 Task: In the Company checkpoint.com, Create email and send with subject: 'Elevate Your Success: Introducing a Transformative Opportunity', and with mail content 'Good Day!_x000D_
We're excited to introduce you to an innovative solution that will revolutionize your industry. Get ready to redefine success and reach new heights!_x000D_
Best Regard', attach the document: Agenda.pdf and insert image: visitingcard.jpg. Below Best Regards, write Pinterest and insert the URL: 'in.pinterest.com'. Mark checkbox to create task to follow up : In 2 business days .  Enter or choose an email address of recipient's from company's contact and send.. Logged in from softage.10@softage.net
Action: Mouse moved to (76, 62)
Screenshot: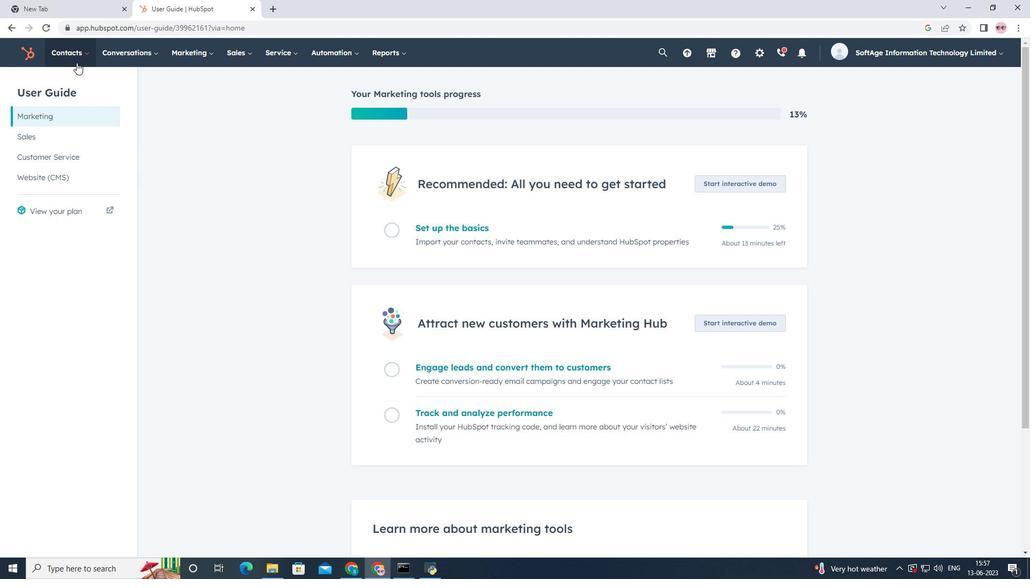 
Action: Mouse pressed left at (76, 62)
Screenshot: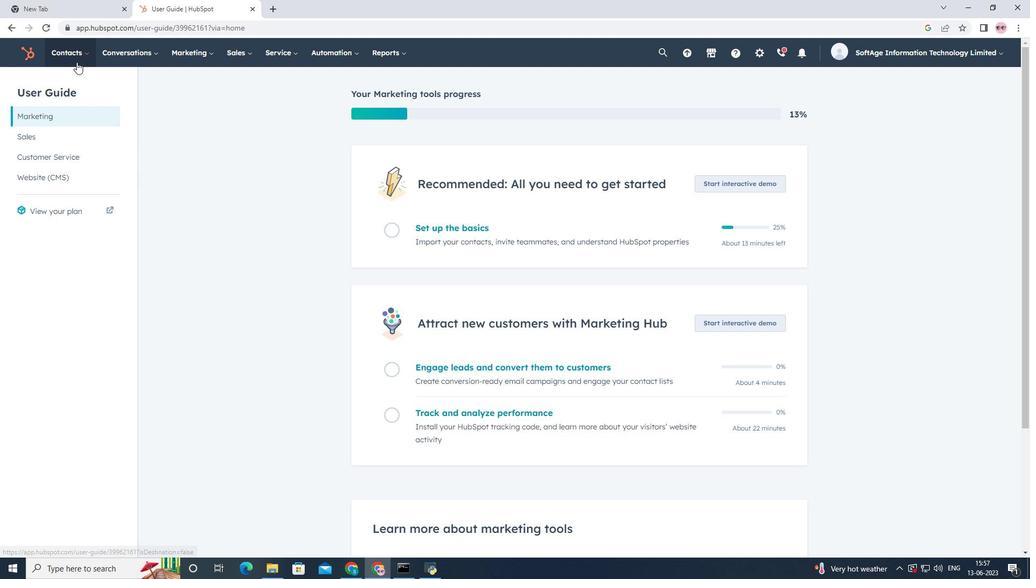 
Action: Mouse moved to (86, 104)
Screenshot: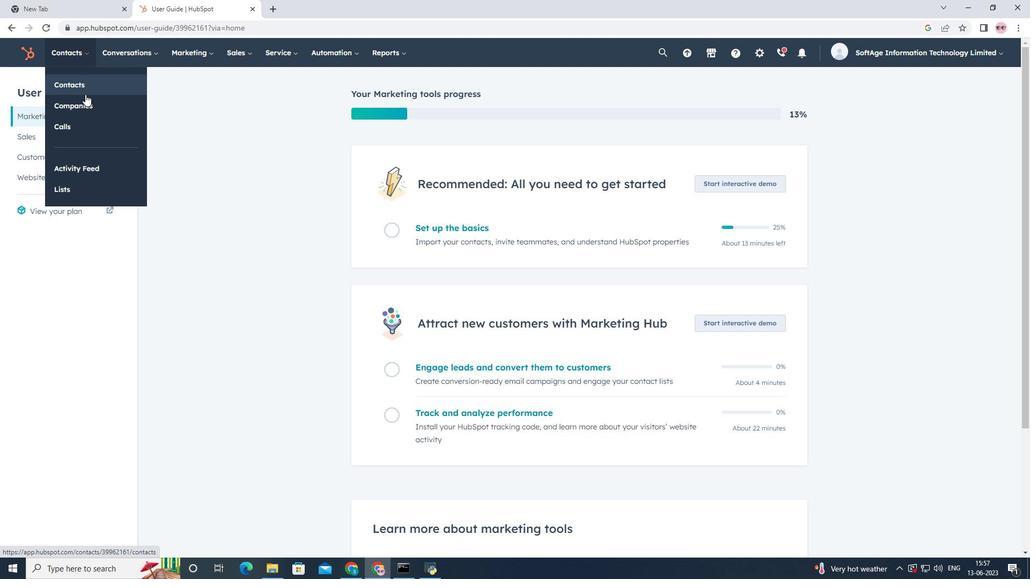 
Action: Mouse pressed left at (86, 104)
Screenshot: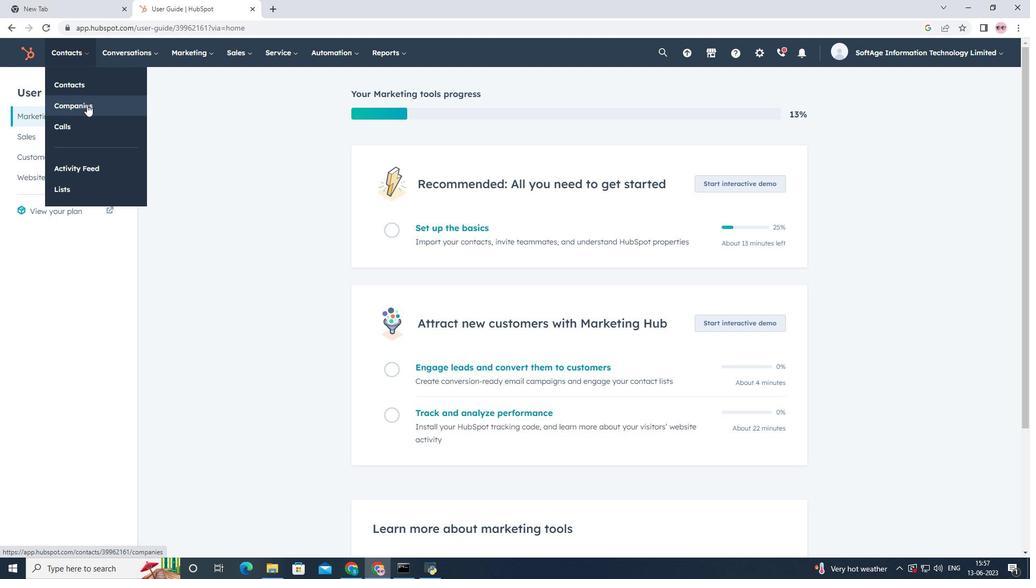 
Action: Mouse moved to (129, 175)
Screenshot: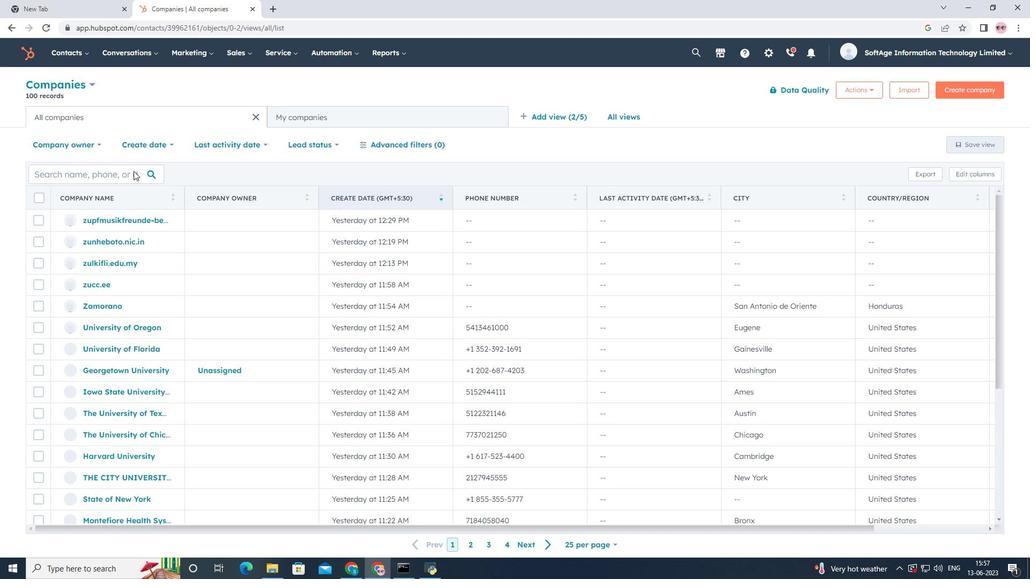 
Action: Mouse pressed left at (129, 175)
Screenshot: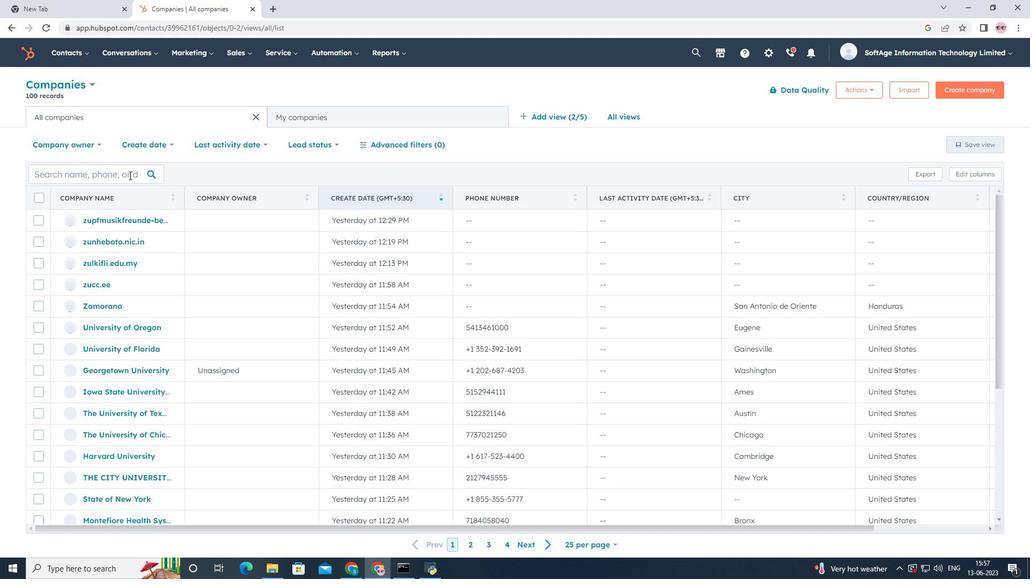 
Action: Key pressed <Key.shift>C<Key.backspace>checkpoint.com
Screenshot: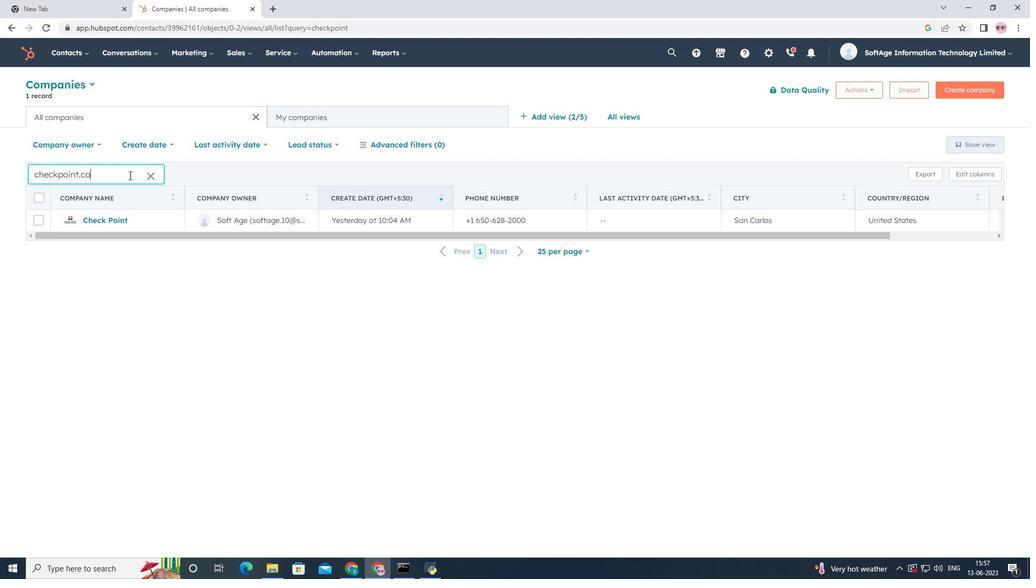 
Action: Mouse moved to (101, 224)
Screenshot: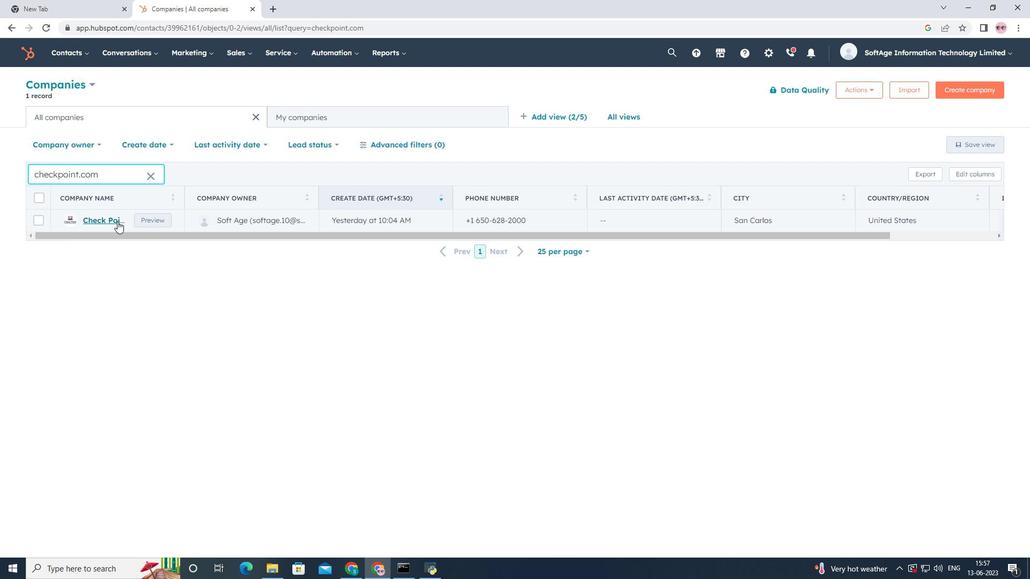 
Action: Mouse pressed left at (101, 224)
Screenshot: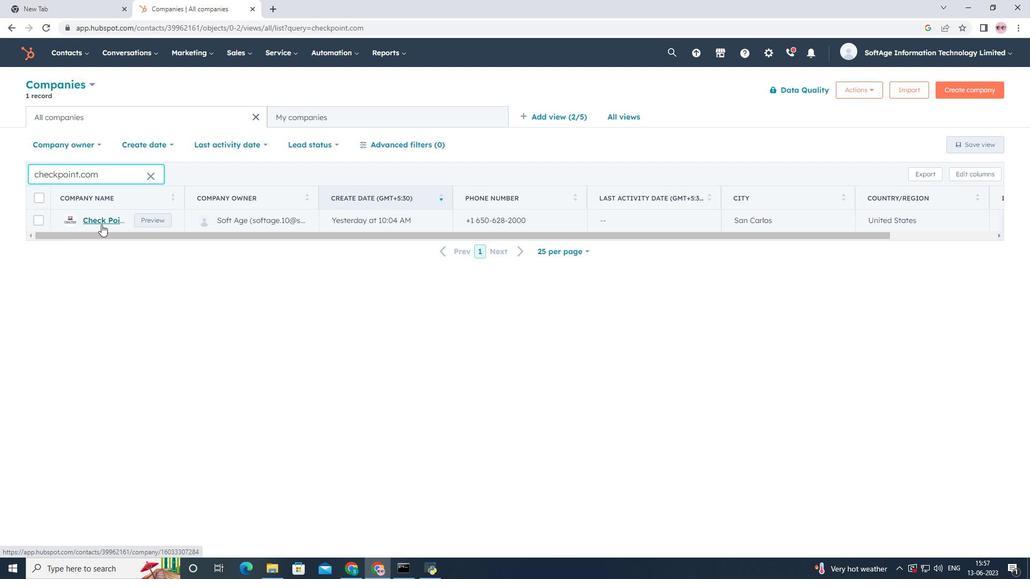 
Action: Mouse moved to (76, 180)
Screenshot: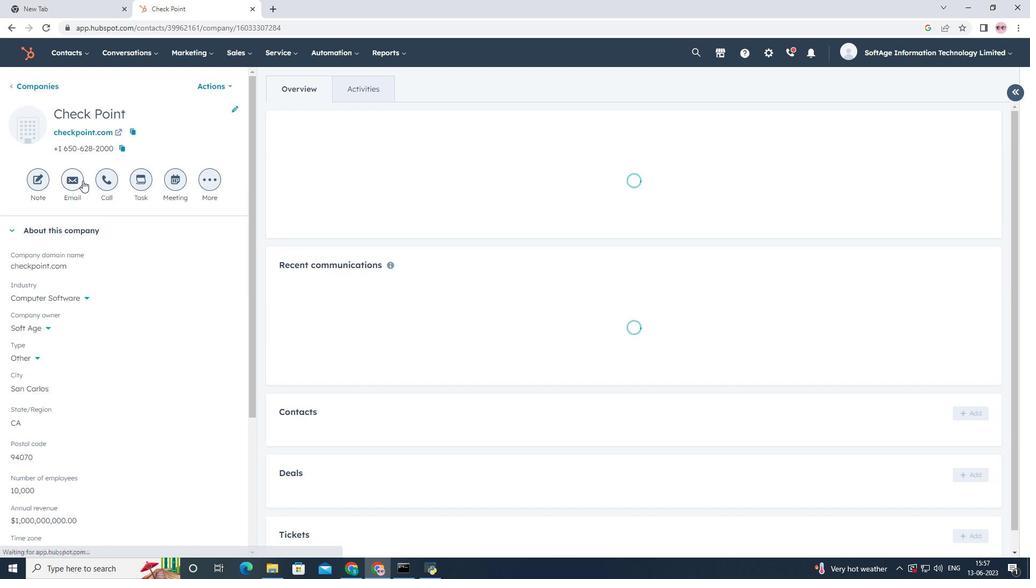 
Action: Mouse pressed left at (76, 180)
Screenshot: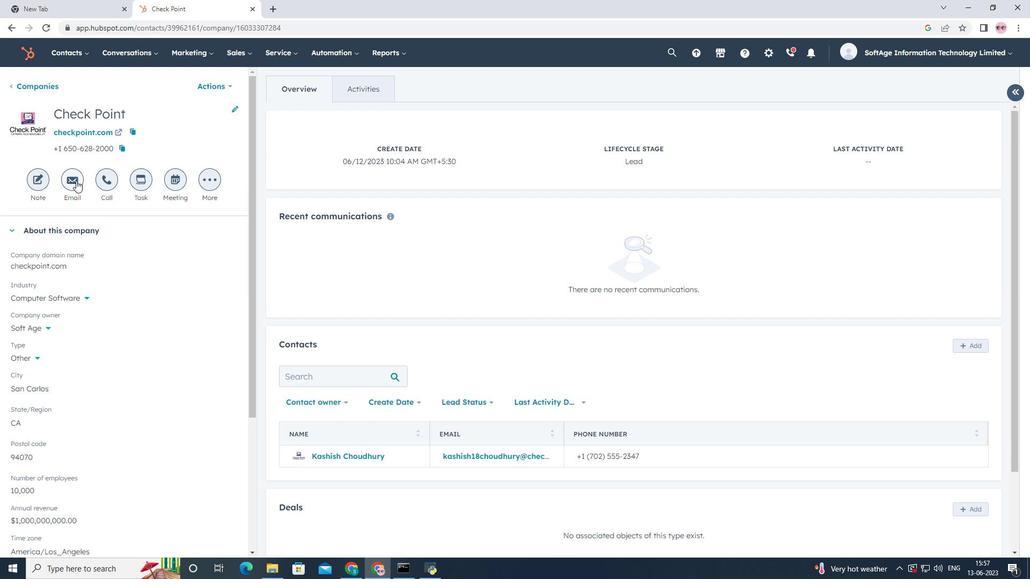 
Action: Mouse moved to (699, 364)
Screenshot: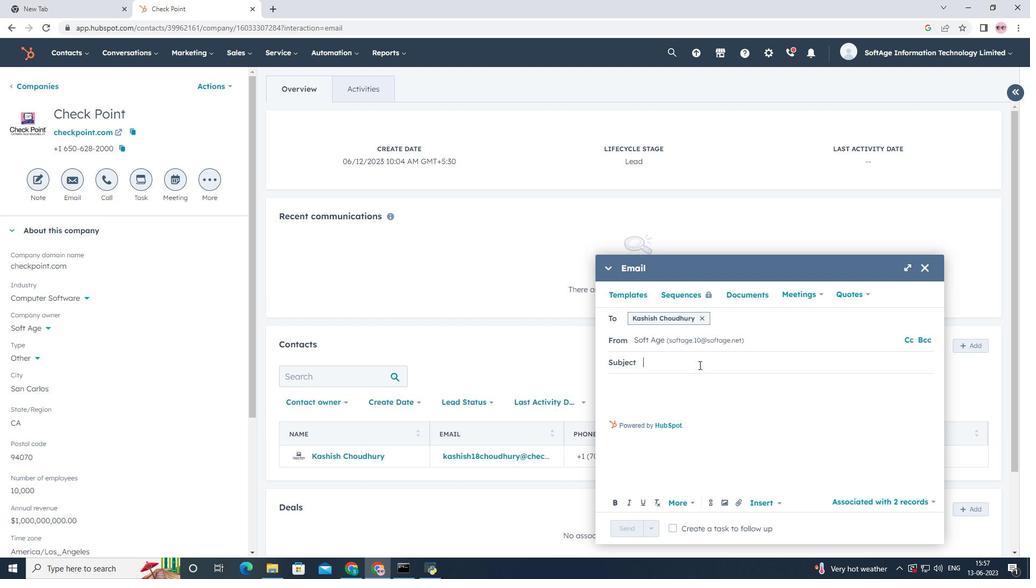 
Action: Mouse pressed left at (699, 364)
Screenshot: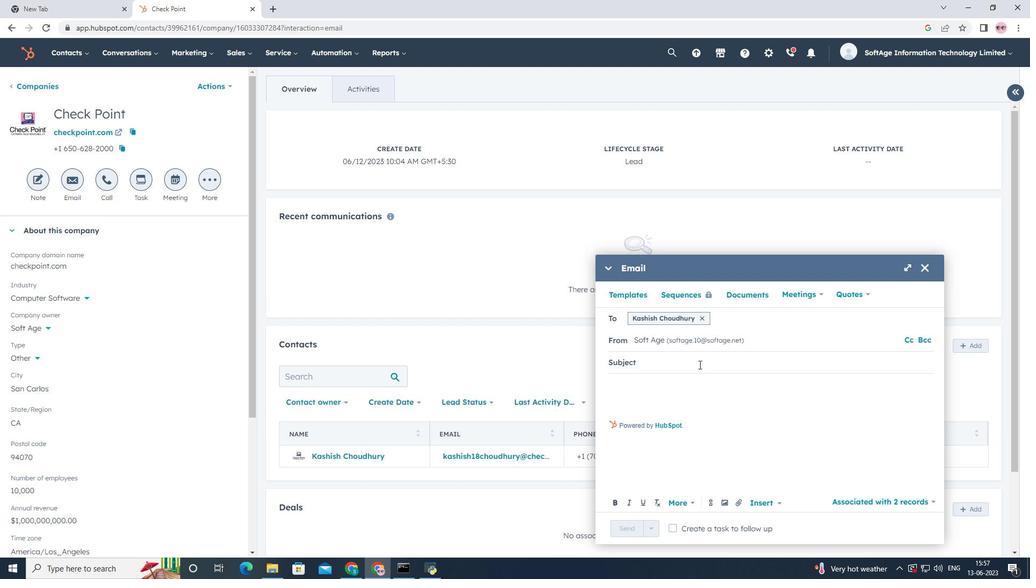 
Action: Key pressed <Key.shift>Elevate<Key.space><Key.shift>Your<Key.space><Key.shift>Success<Key.shift>:<Key.space><Key.shift><Key.shift><Key.shift><Key.shift><Key.shift><Key.shift><Key.shift><Key.shift>Introducing<Key.space>a<Key.space><Key.shift>Transformative<Key.space><Key.shift>Oppot<Key.backspace>rtunity
Screenshot: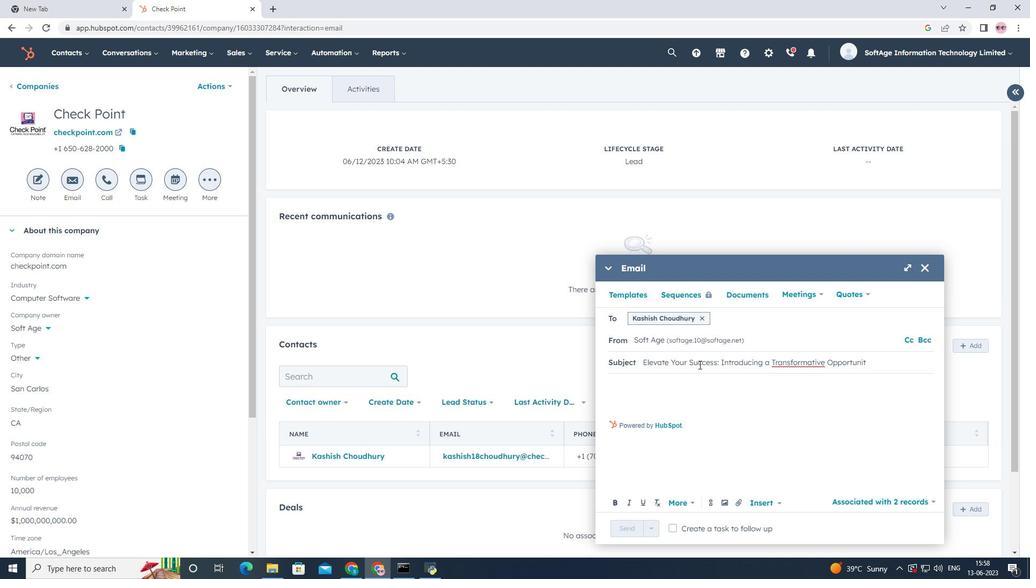 
Action: Mouse moved to (633, 388)
Screenshot: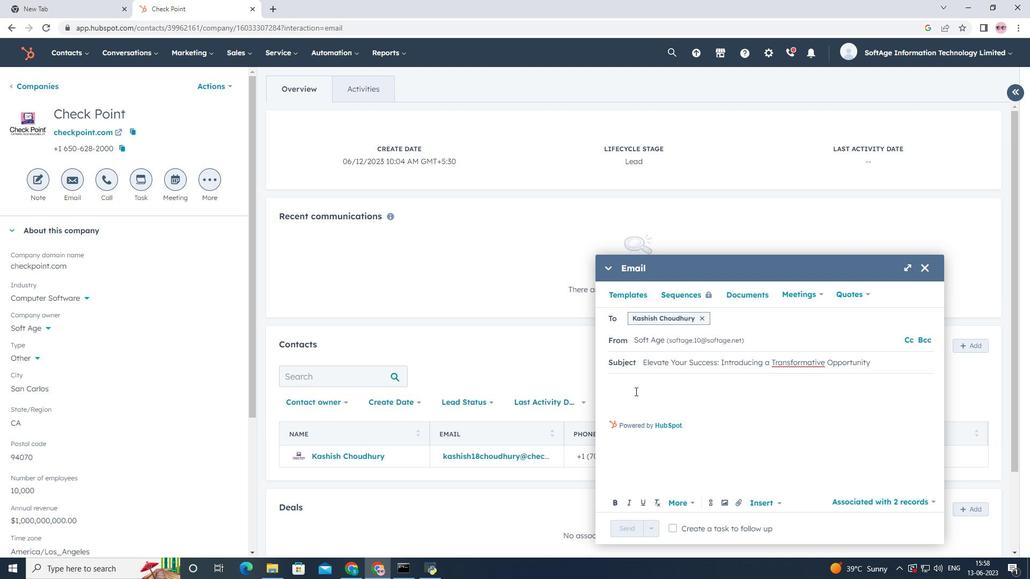 
Action: Mouse pressed left at (633, 388)
Screenshot: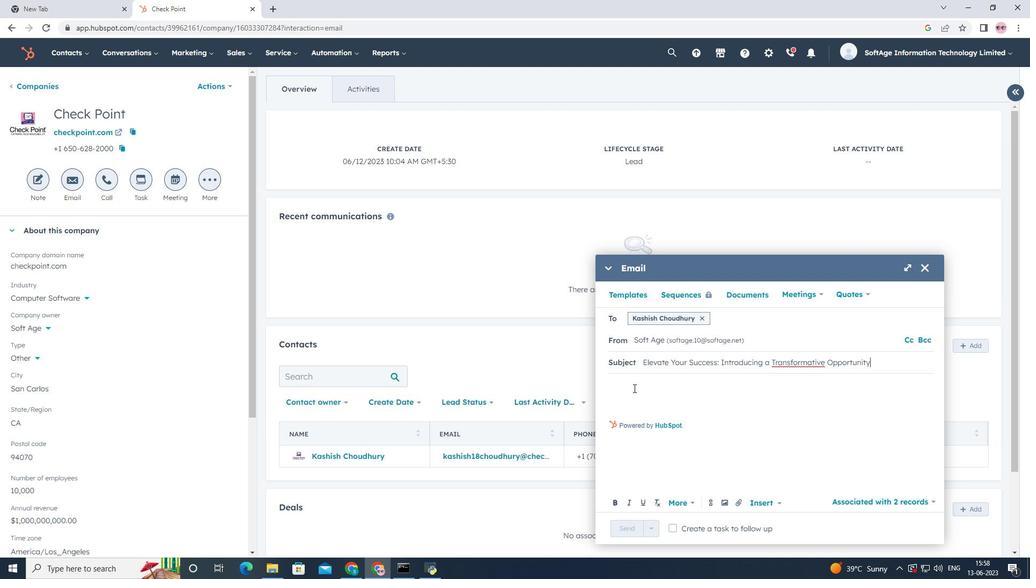 
Action: Key pressed <Key.shift>Good<Key.space>day<Key.backspace><Key.backspace><Key.backspace><Key.shift><Key.shift>Day
Screenshot: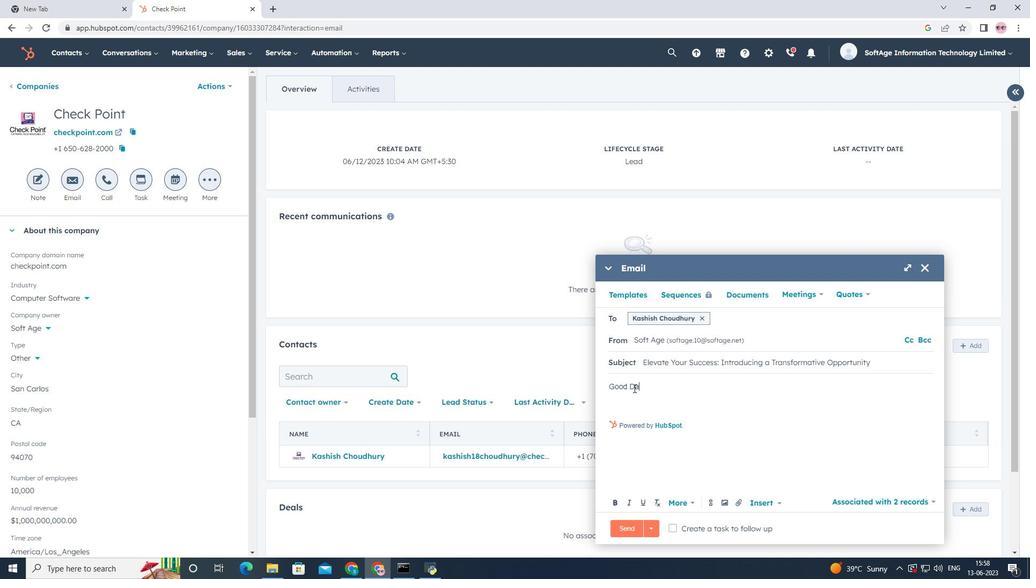 
Action: Mouse moved to (659, 409)
Screenshot: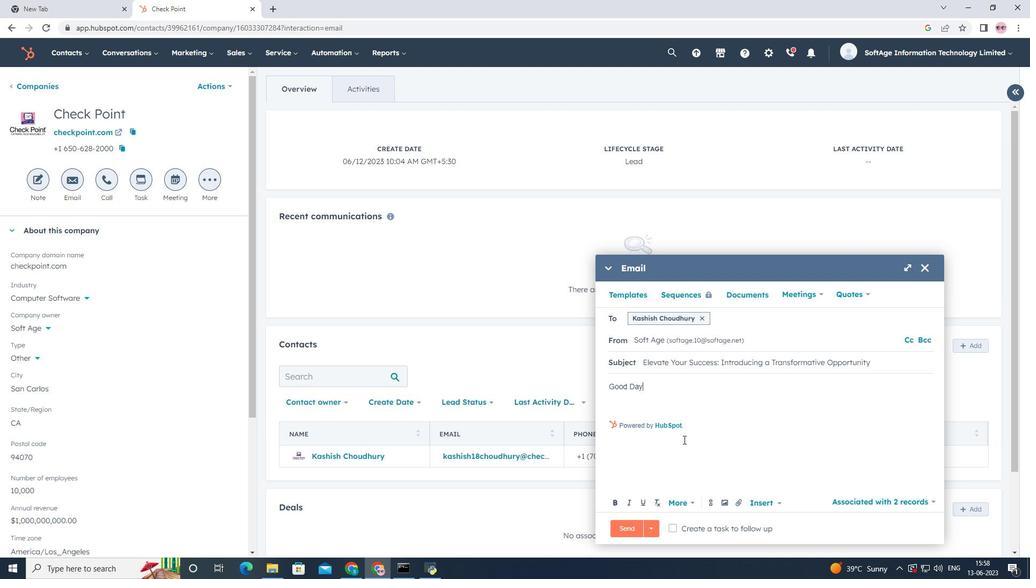 
Action: Key pressed <Key.shift><Key.shift><Key.shift><Key.shift><Key.shift><Key.shift><Key.shift><Key.shift>!<Key.enter><Key.shift><Key.shift><Key.shift><Key.shift><Key.shift>We're<Key.space><Key.shift>ec<Key.backspace>xcited<Key.space>to<Key.space>introduce<Key.space>you<Key.space>to<Key.space>an<Key.space><Key.shift>Innovative<Key.space>solution<Key.space>that<Key.space>will<Key.space>revolutionize<Key.space>your<Key.space>industry.<Key.space><Key.shift><Key.shift>F<Key.backspace><Key.shift>Get<Key.space>ready<Key.space>to<Key.space>rea<Key.backspace>de<Key.space><Key.backspace>fine<Key.space>success<Key.space>and<Key.space>reach<Key.space>new<Key.space>heights<Key.shift>!<Key.enter><Key.shift><Key.shift><Key.shift><Key.shift><Key.shift><Key.shift><Key.shift><Key.shift><Key.shift>Best<Key.space><Key.shift>Regard
Screenshot: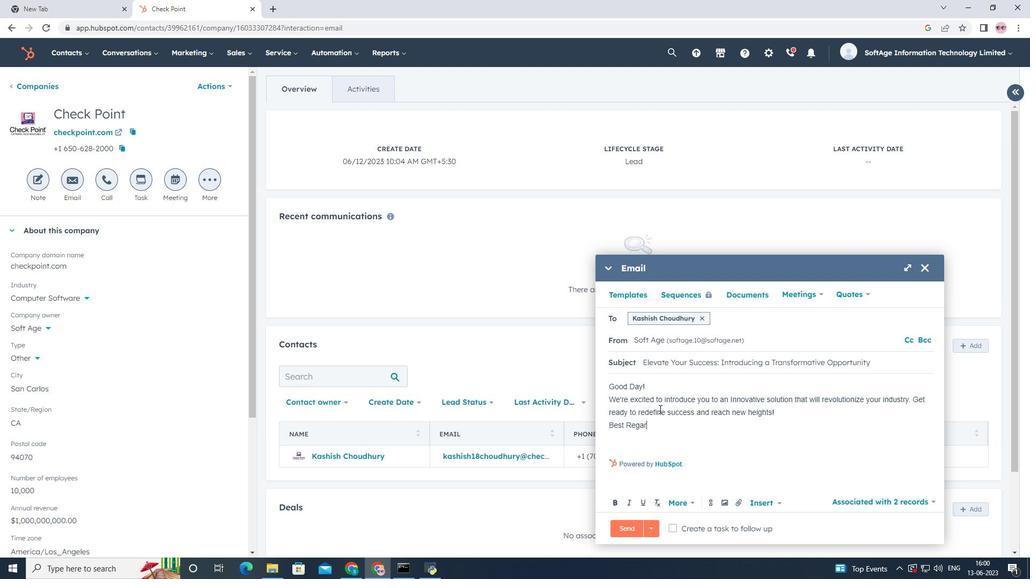 
Action: Mouse moved to (738, 506)
Screenshot: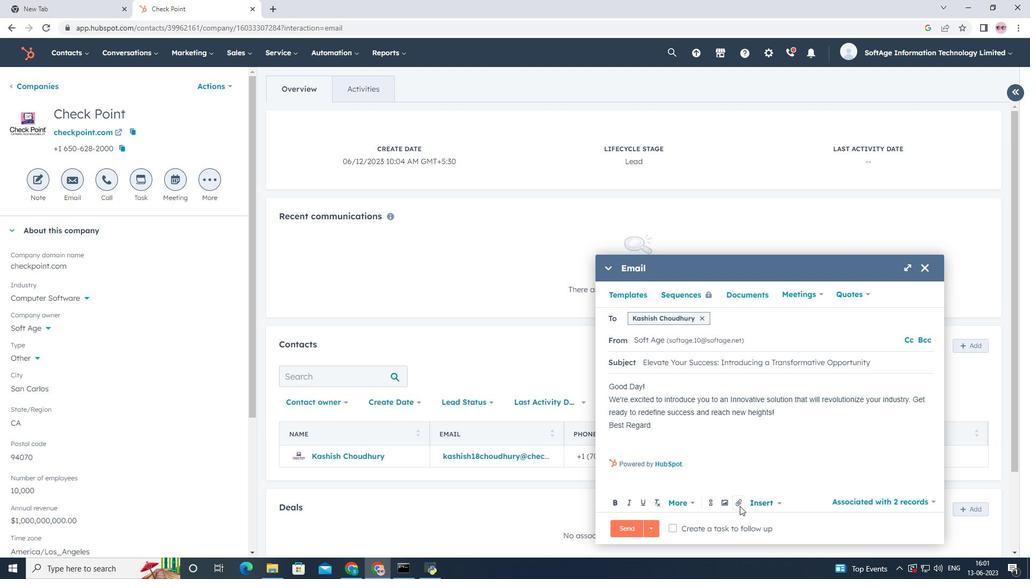 
Action: Mouse pressed left at (738, 506)
Screenshot: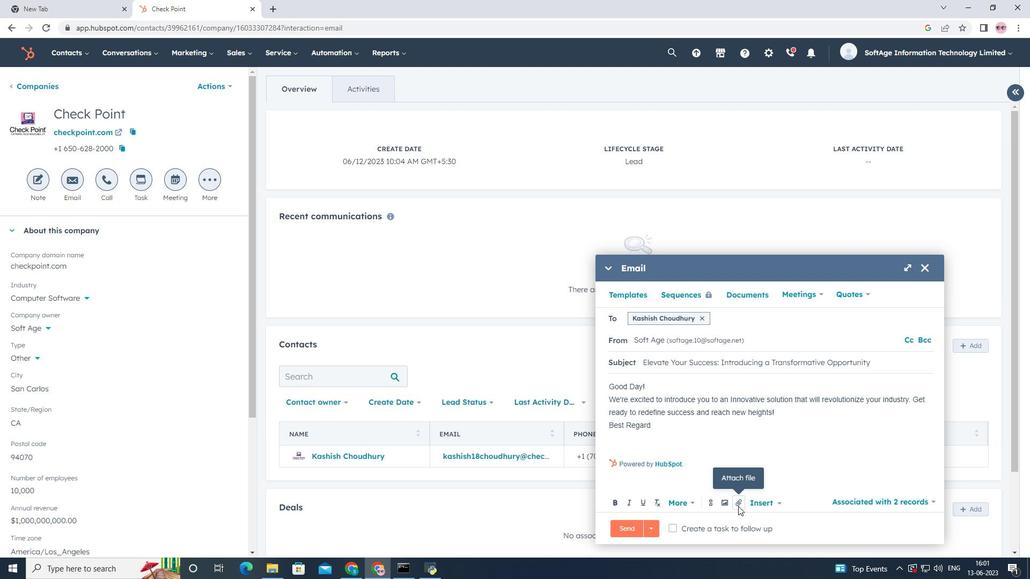 
Action: Mouse moved to (751, 477)
Screenshot: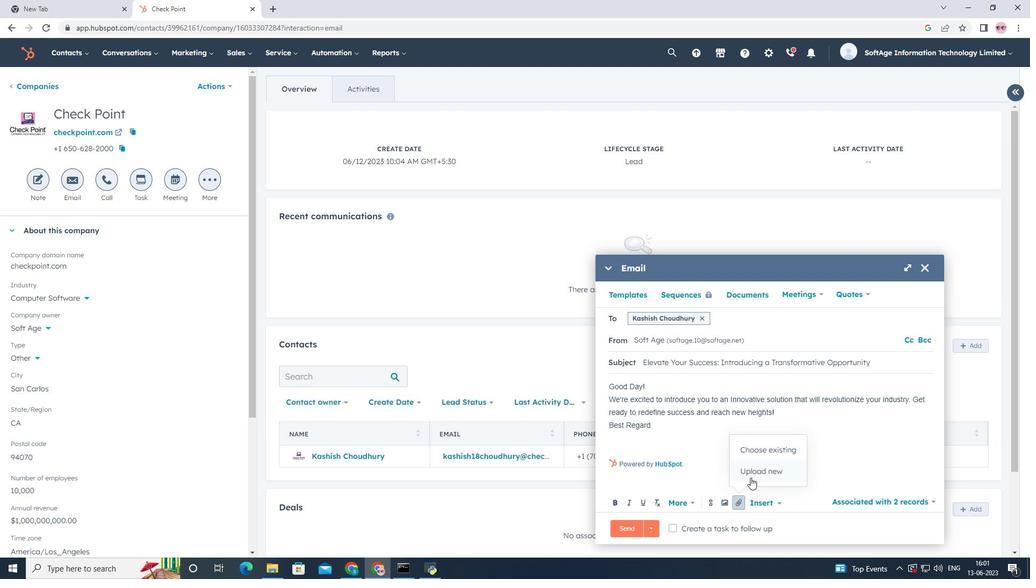 
Action: Mouse pressed left at (751, 477)
Screenshot: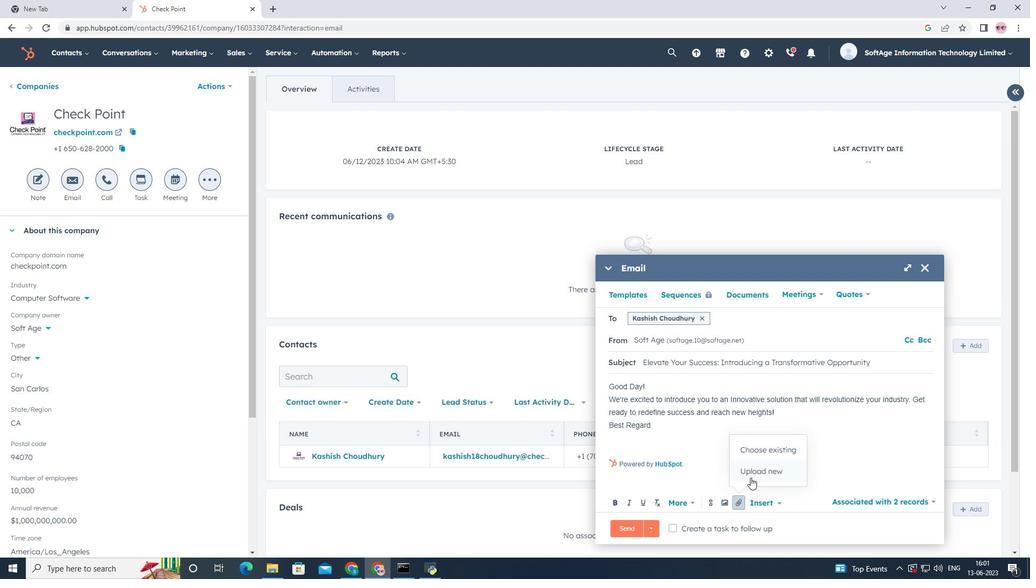
Action: Mouse moved to (59, 133)
Screenshot: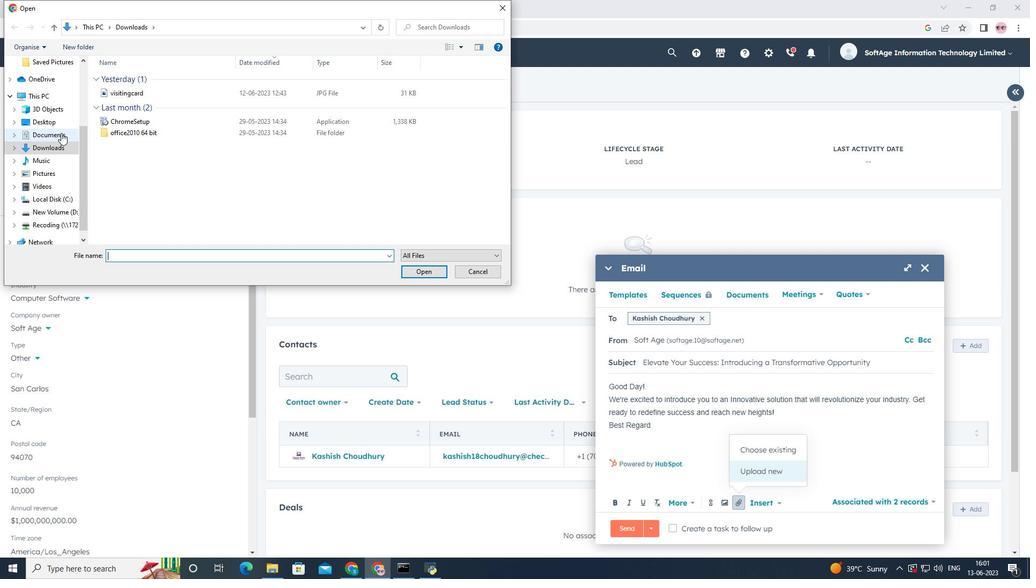 
Action: Mouse pressed left at (59, 133)
Screenshot: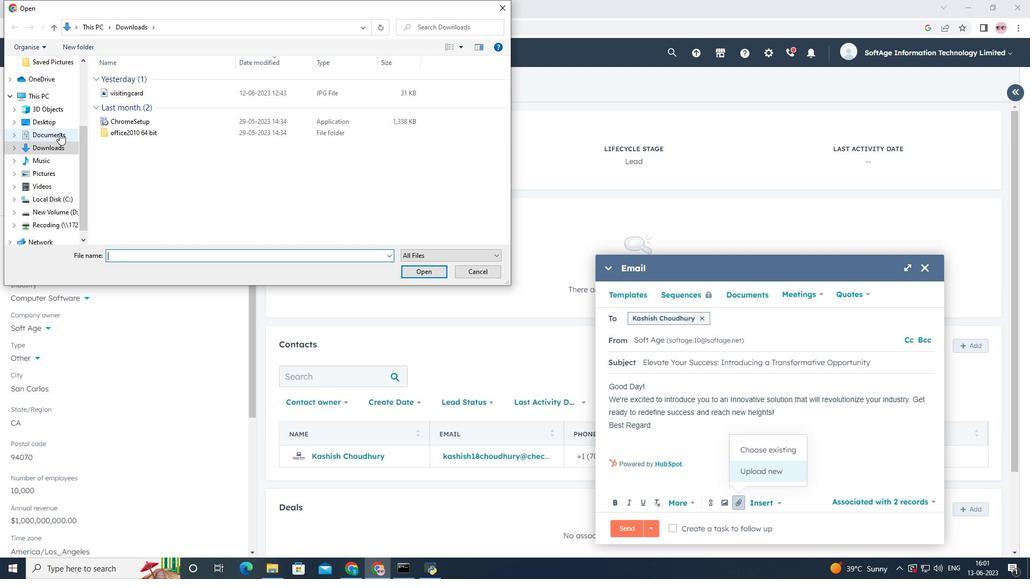 
Action: Mouse moved to (120, 78)
Screenshot: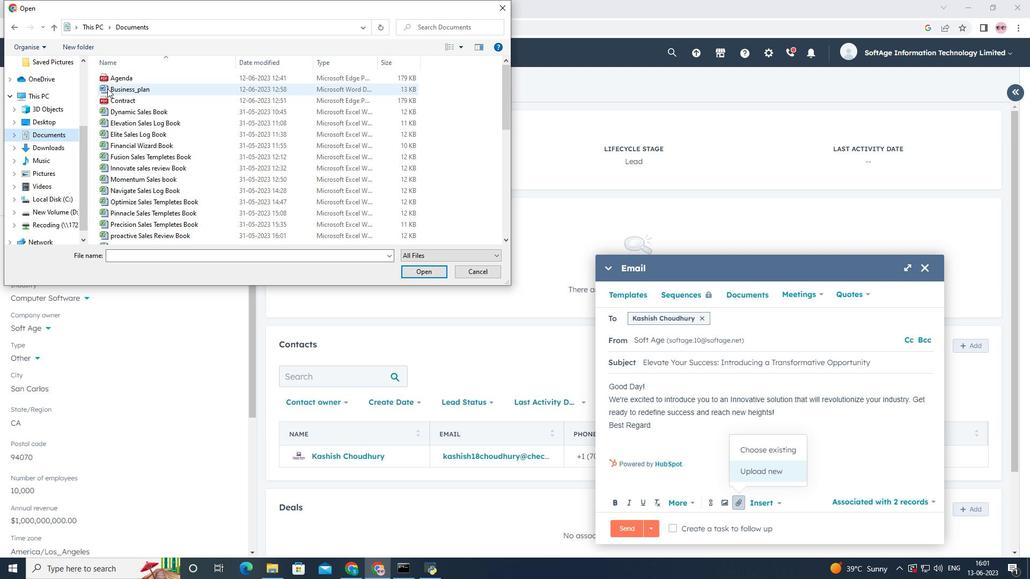 
Action: Mouse pressed left at (120, 78)
Screenshot: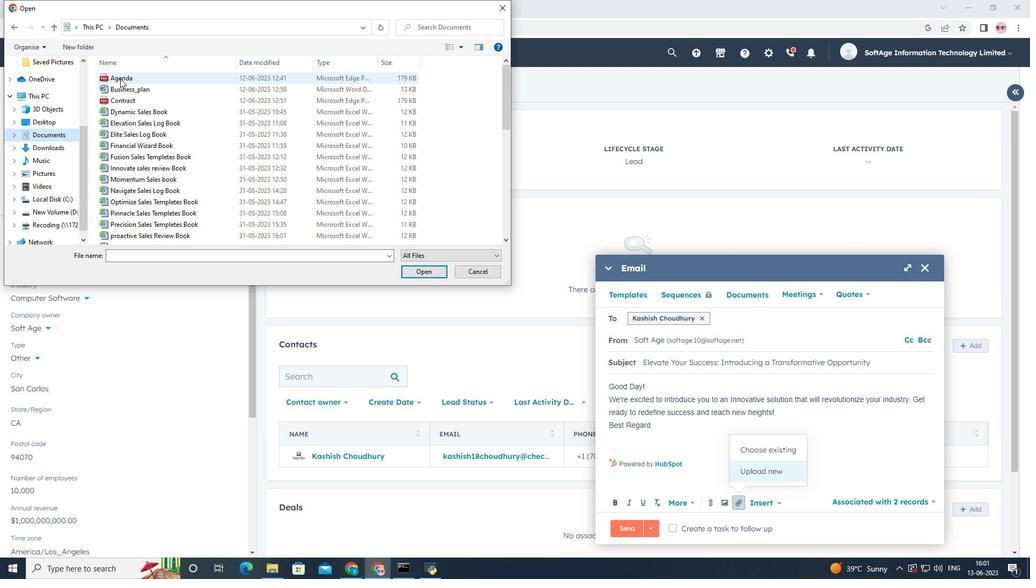 
Action: Mouse moved to (431, 270)
Screenshot: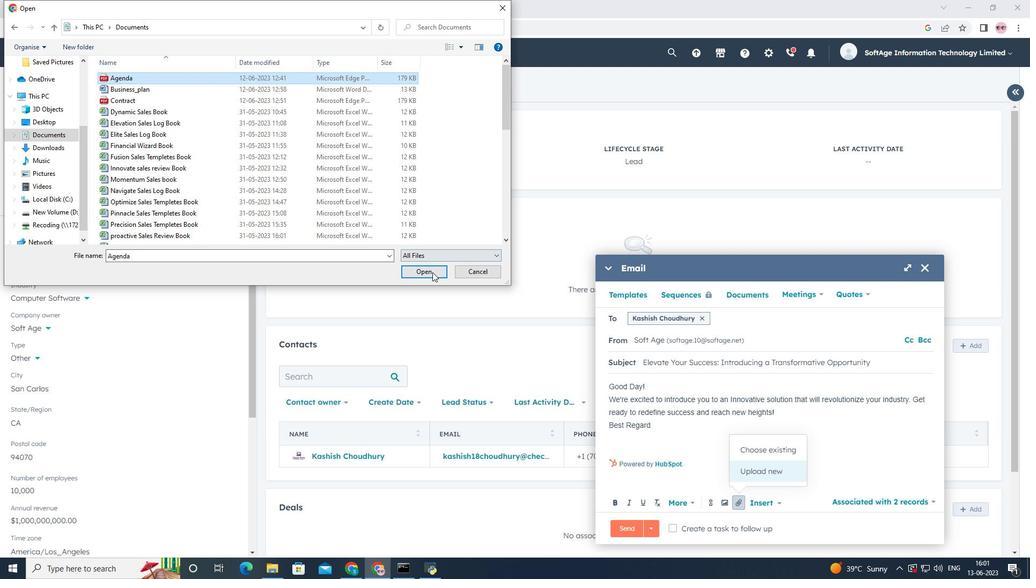 
Action: Mouse pressed left at (431, 270)
Screenshot: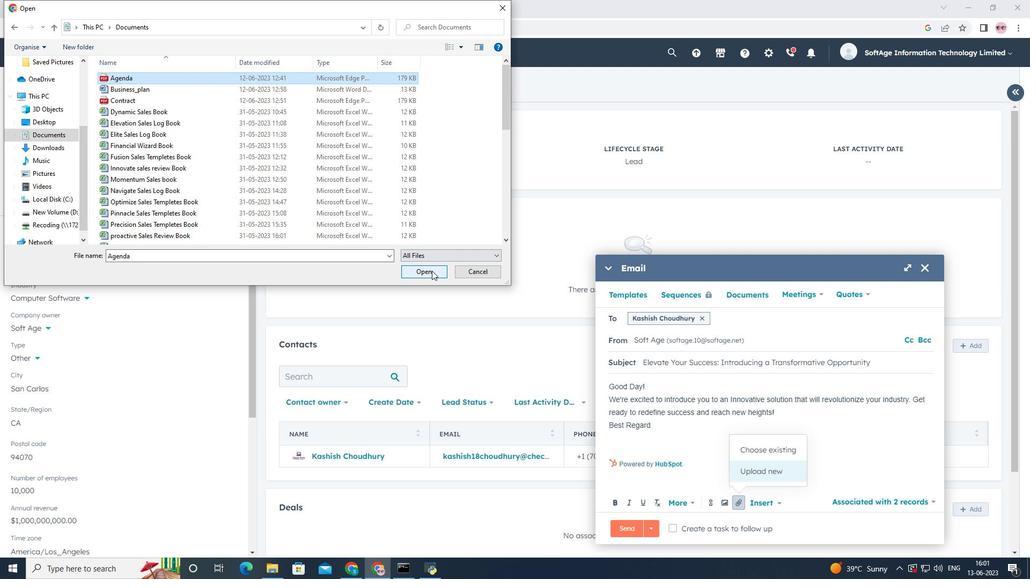 
Action: Mouse moved to (720, 475)
Screenshot: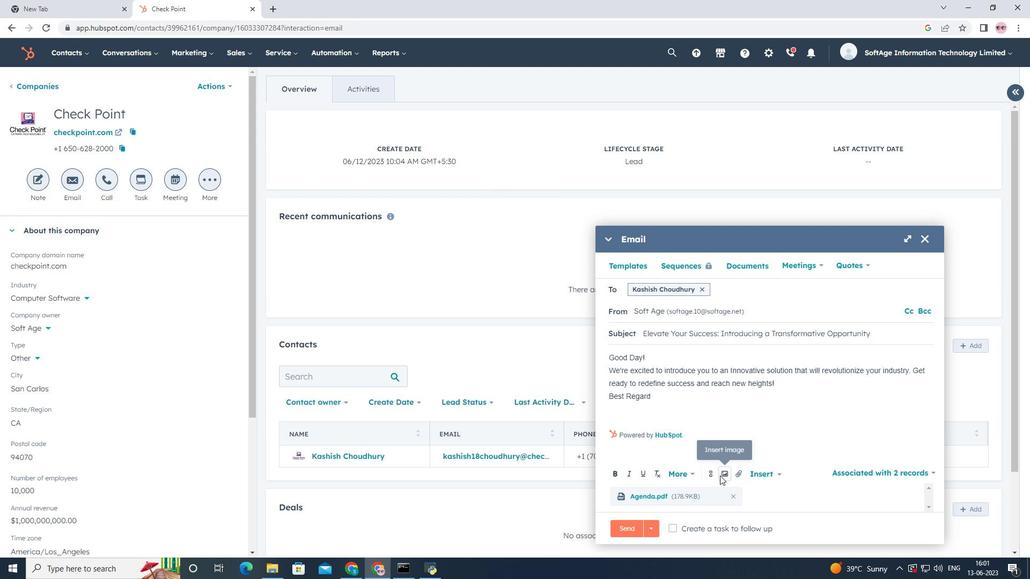 
Action: Mouse pressed left at (720, 475)
Screenshot: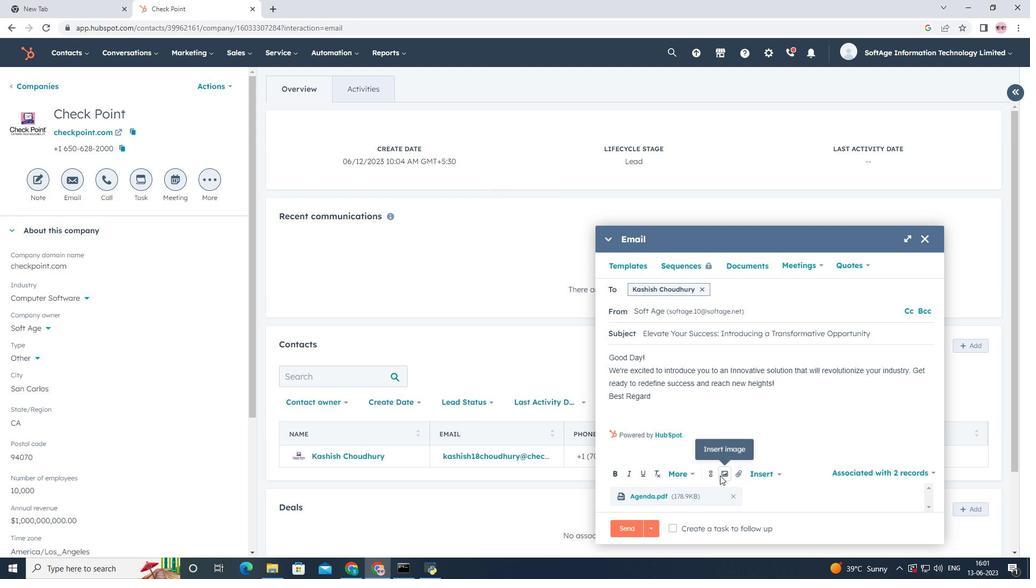 
Action: Mouse moved to (721, 445)
Screenshot: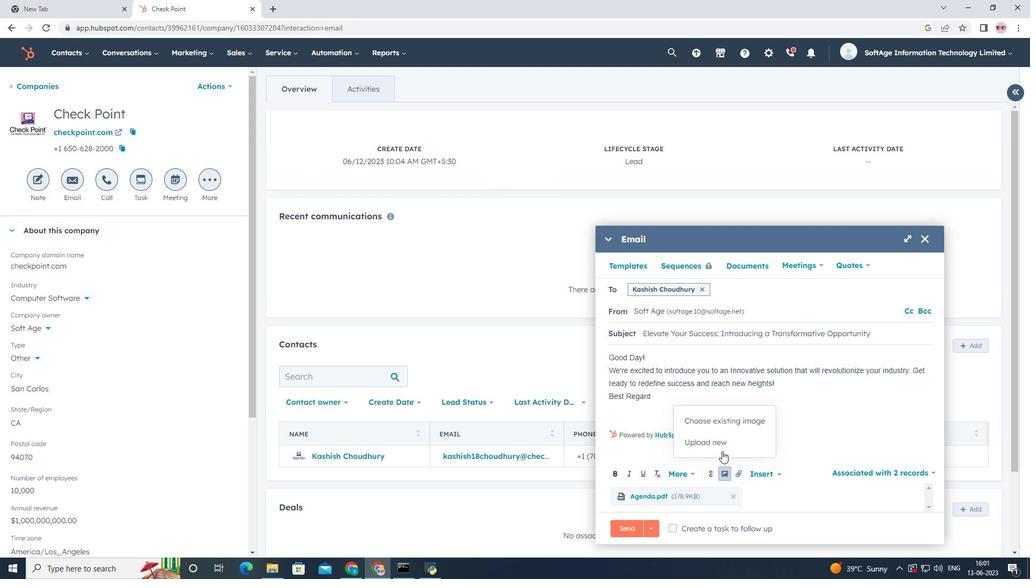 
Action: Mouse pressed left at (721, 445)
Screenshot: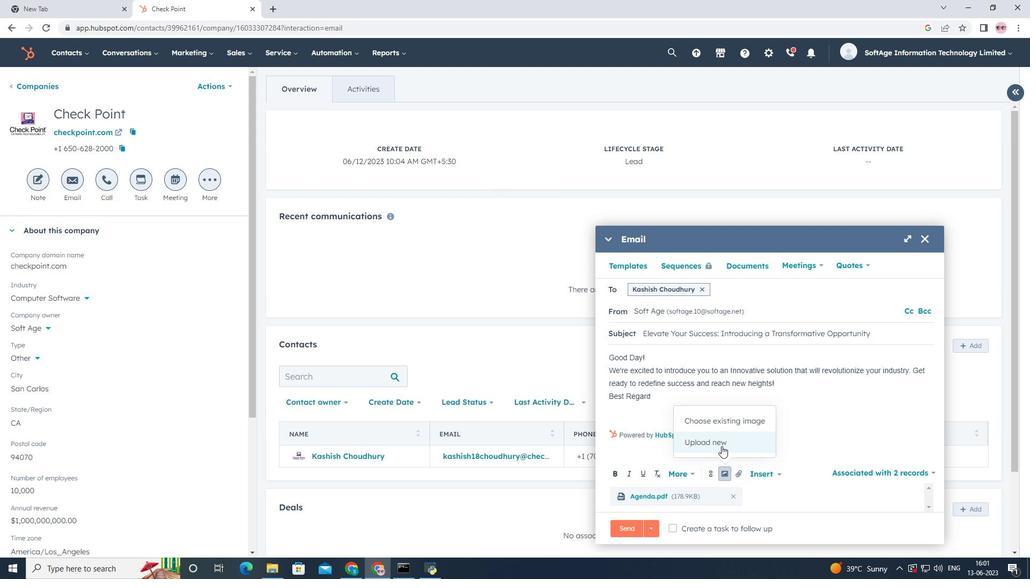 
Action: Mouse moved to (63, 148)
Screenshot: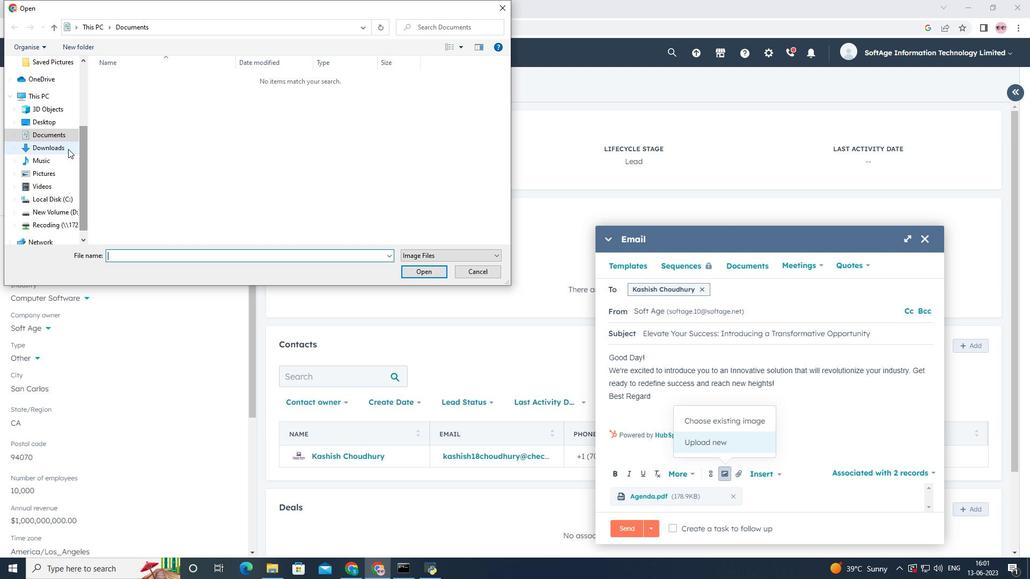 
Action: Mouse pressed left at (63, 148)
Screenshot: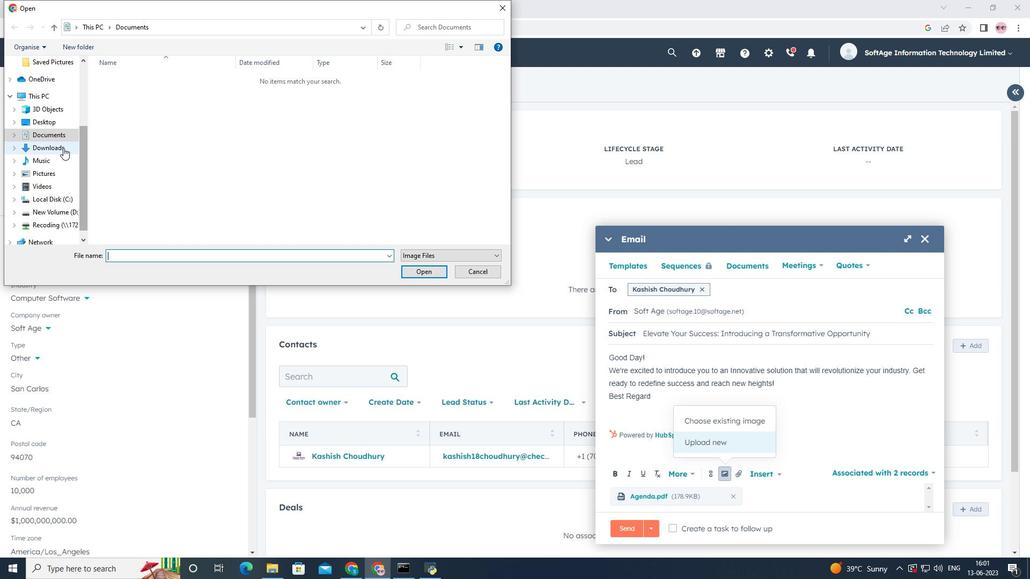 
Action: Mouse moved to (142, 92)
Screenshot: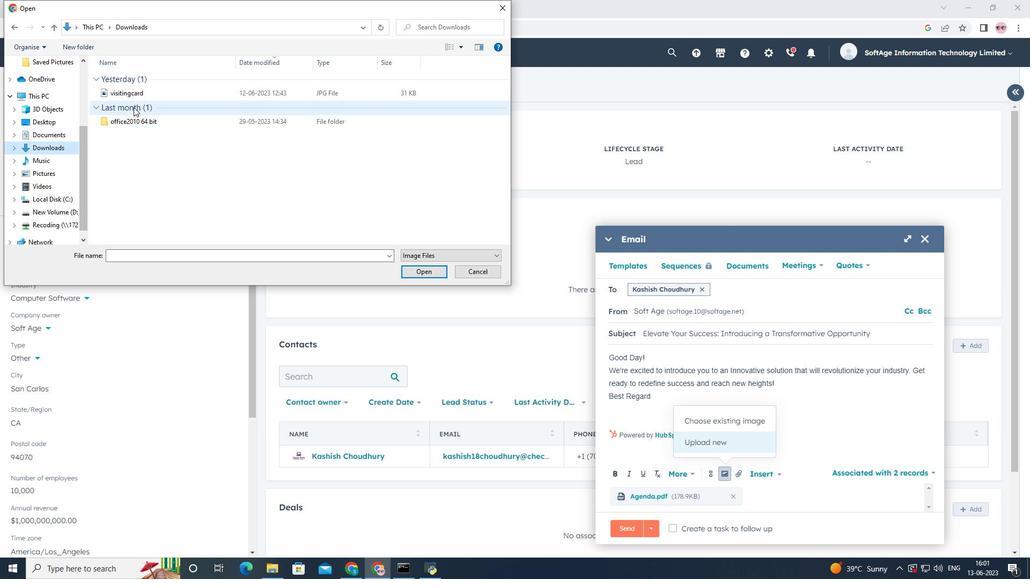 
Action: Mouse pressed left at (142, 92)
Screenshot: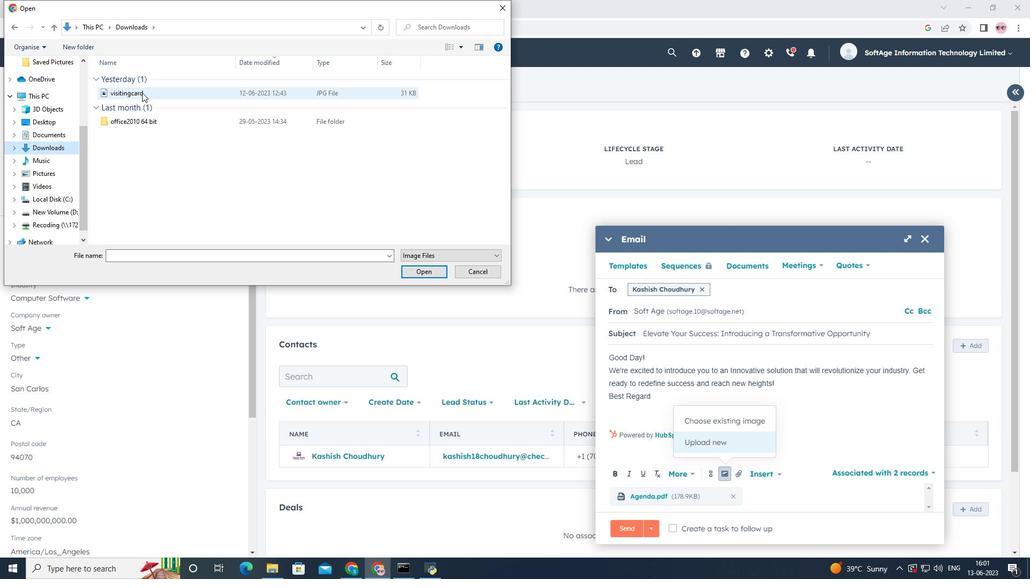 
Action: Mouse moved to (426, 273)
Screenshot: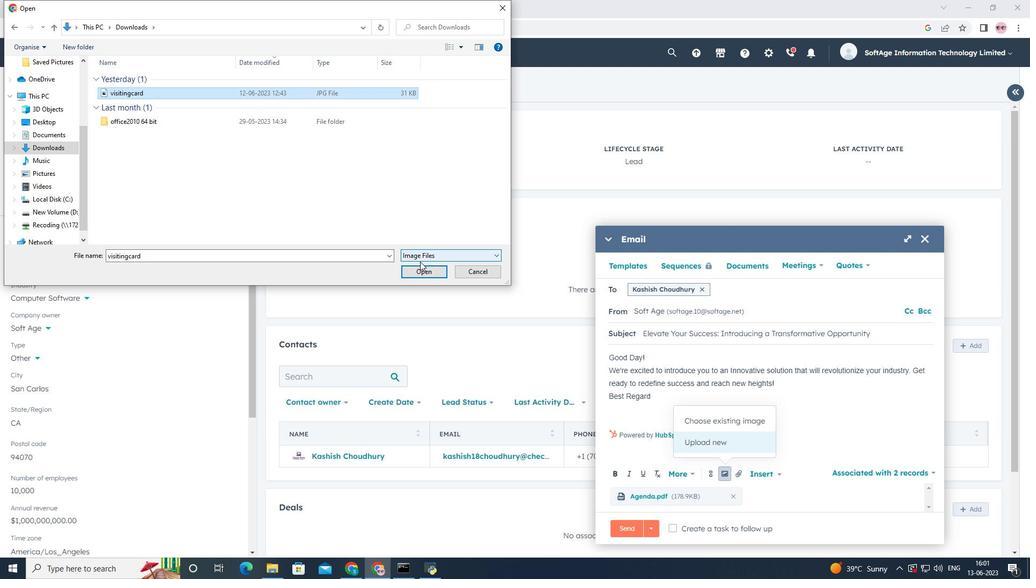 
Action: Mouse pressed left at (426, 273)
Screenshot: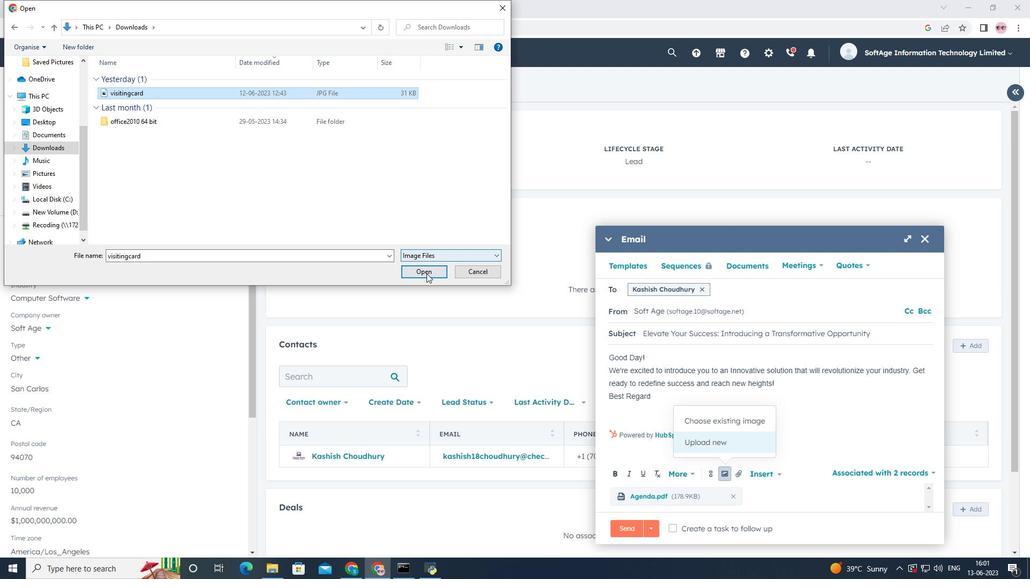 
Action: Mouse moved to (655, 304)
Screenshot: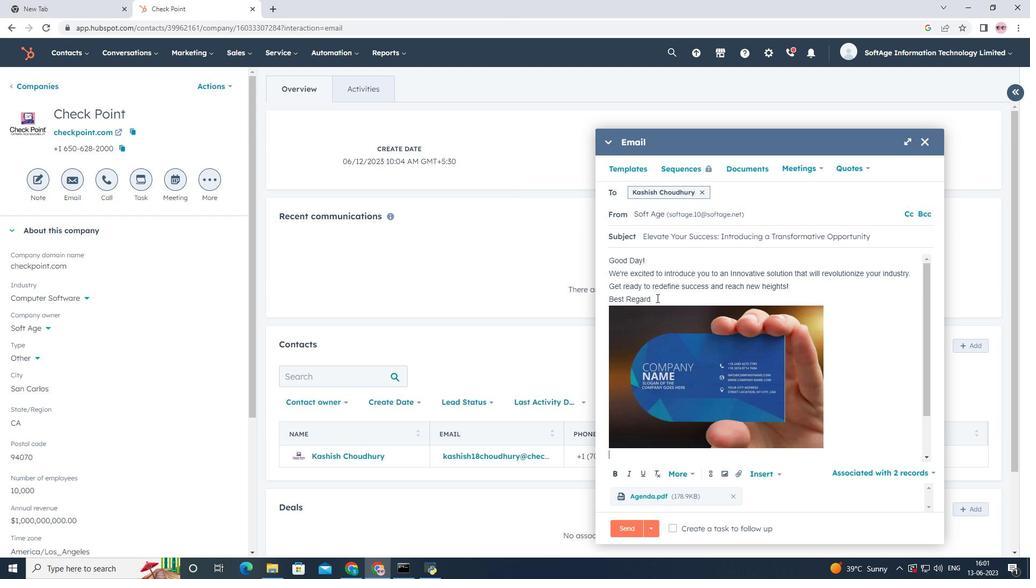 
Action: Mouse pressed left at (655, 304)
Screenshot: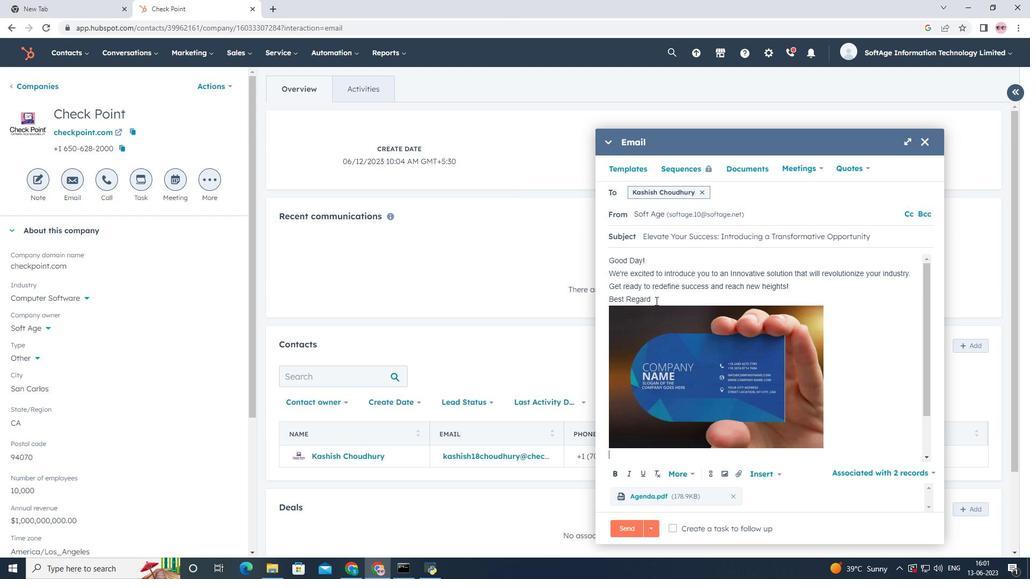
Action: Key pressed <Key.enter><Key.shift>Pinterest<Key.space>
Screenshot: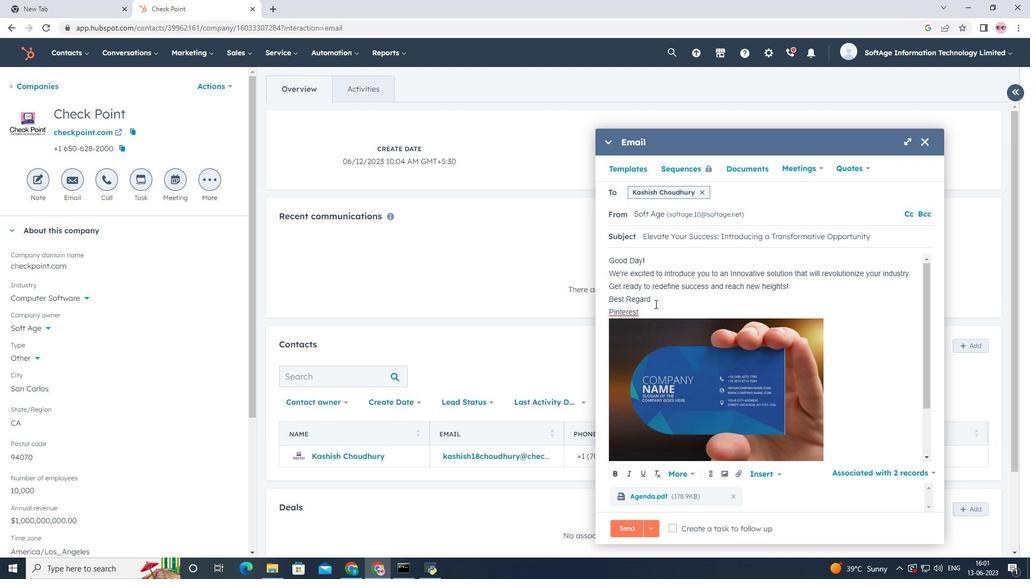 
Action: Mouse moved to (708, 477)
Screenshot: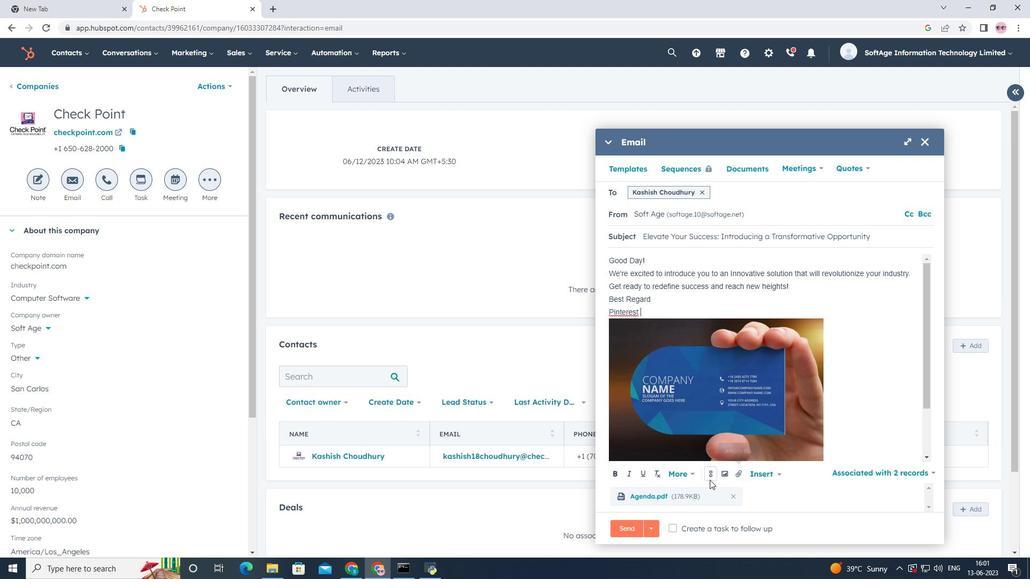 
Action: Mouse pressed left at (708, 477)
Screenshot: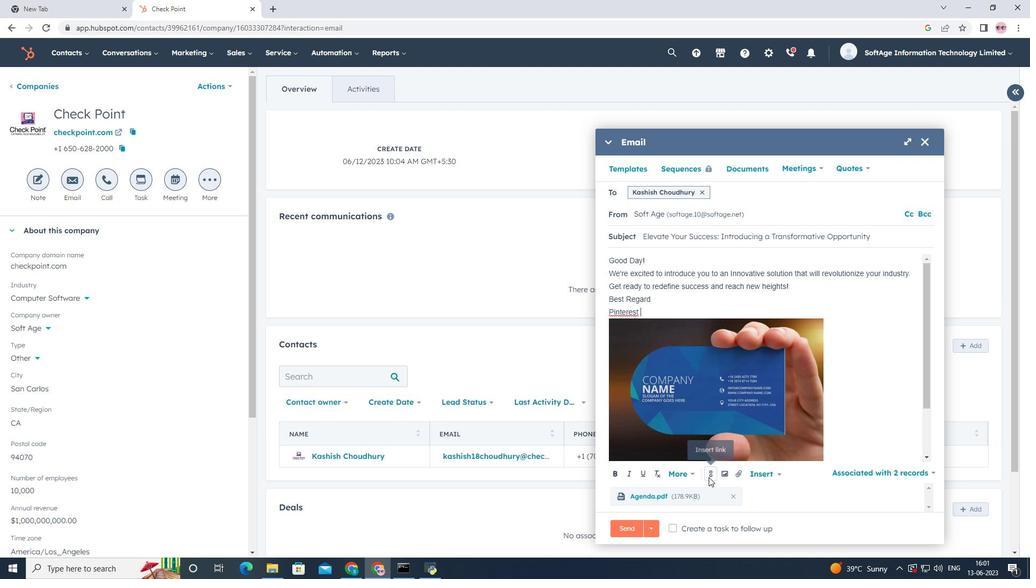 
Action: Mouse moved to (744, 398)
Screenshot: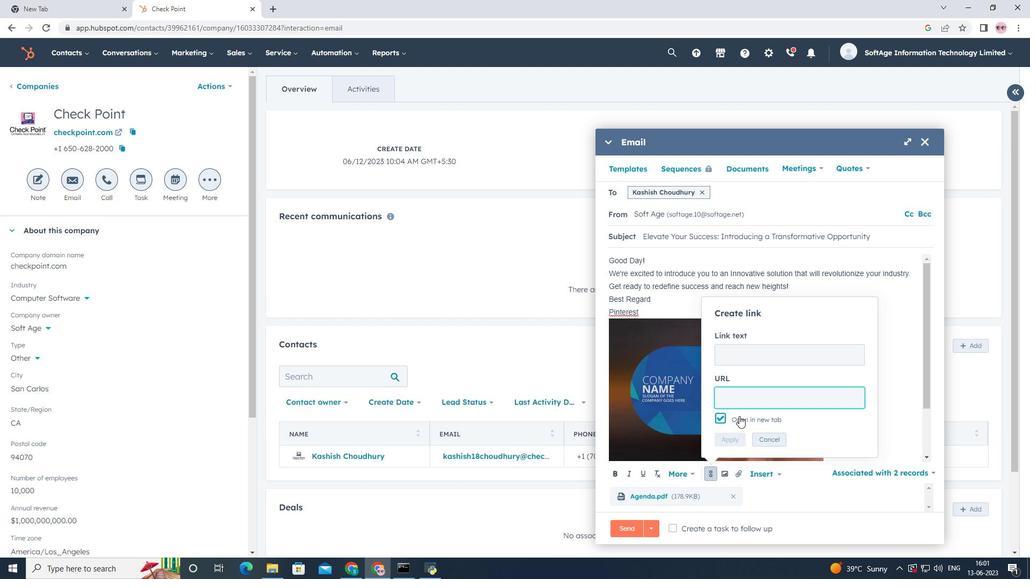 
Action: Key pressed in.pinterest.com
Screenshot: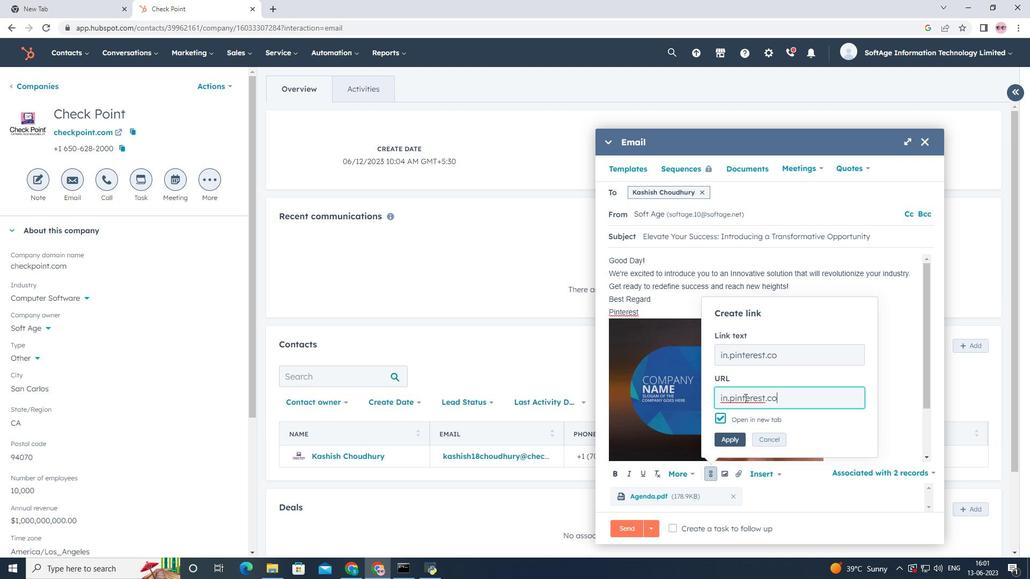 
Action: Mouse moved to (730, 442)
Screenshot: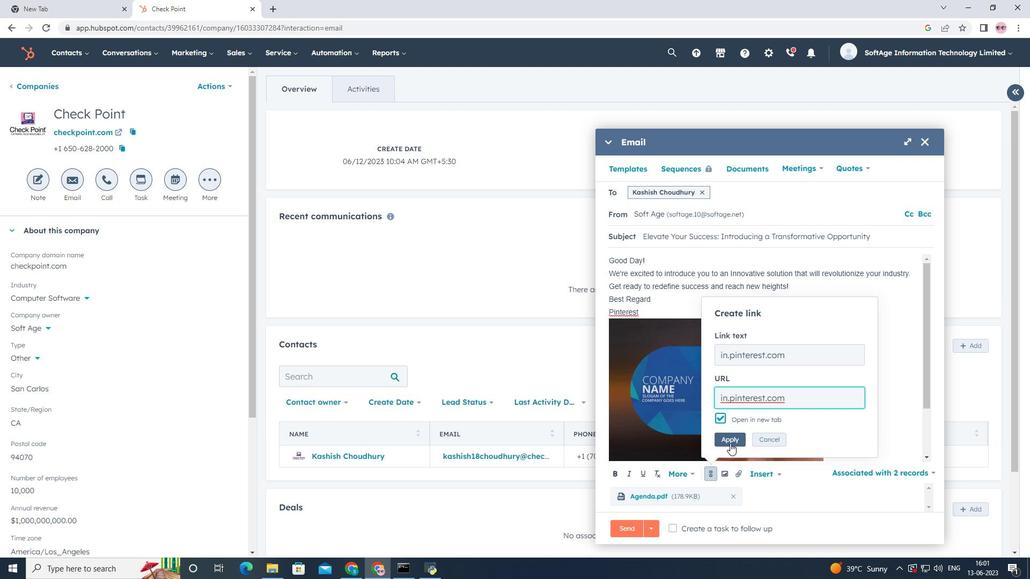 
Action: Mouse pressed left at (730, 442)
Screenshot: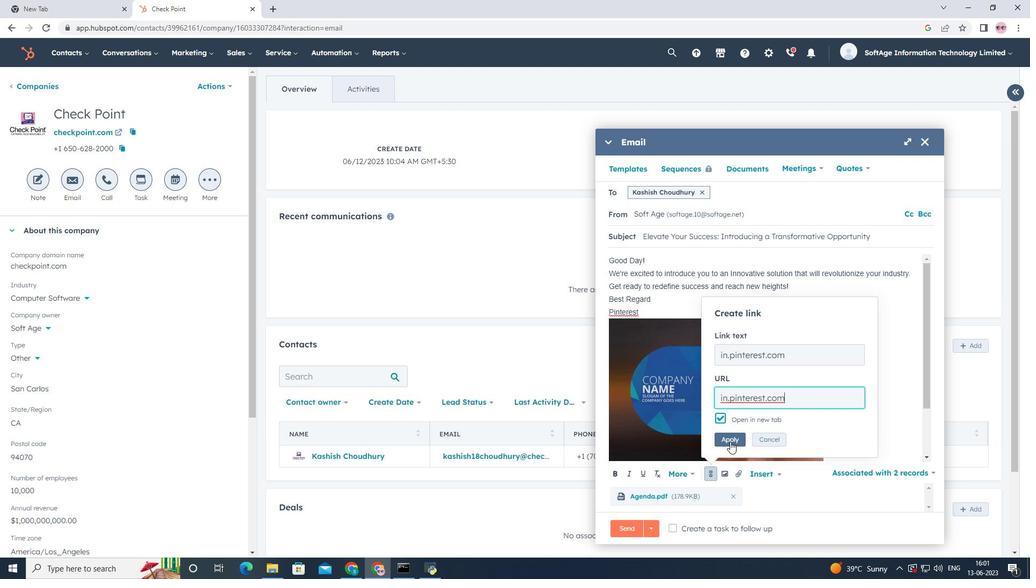 
Action: Mouse moved to (700, 530)
Screenshot: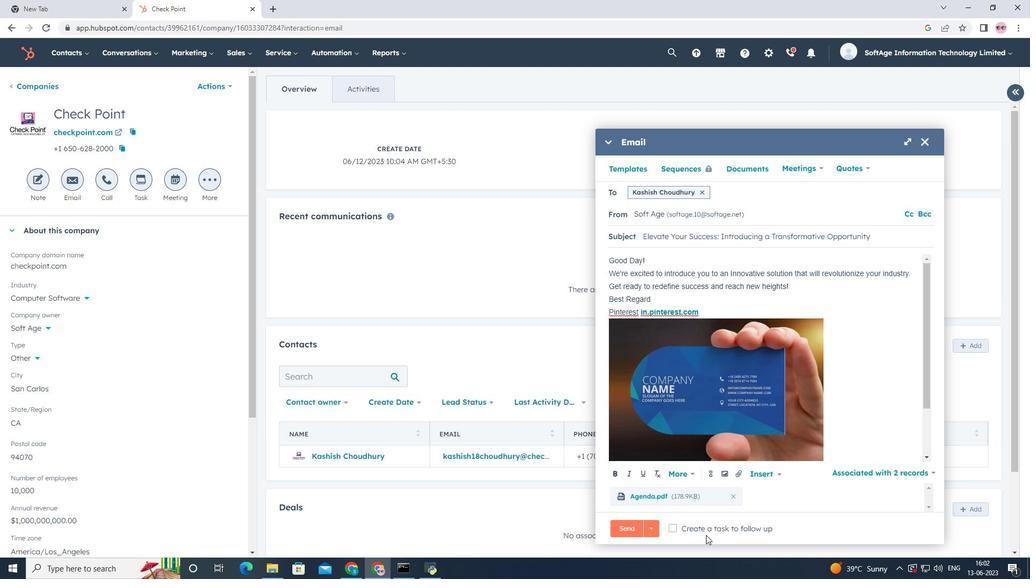 
Action: Mouse pressed left at (700, 530)
Screenshot: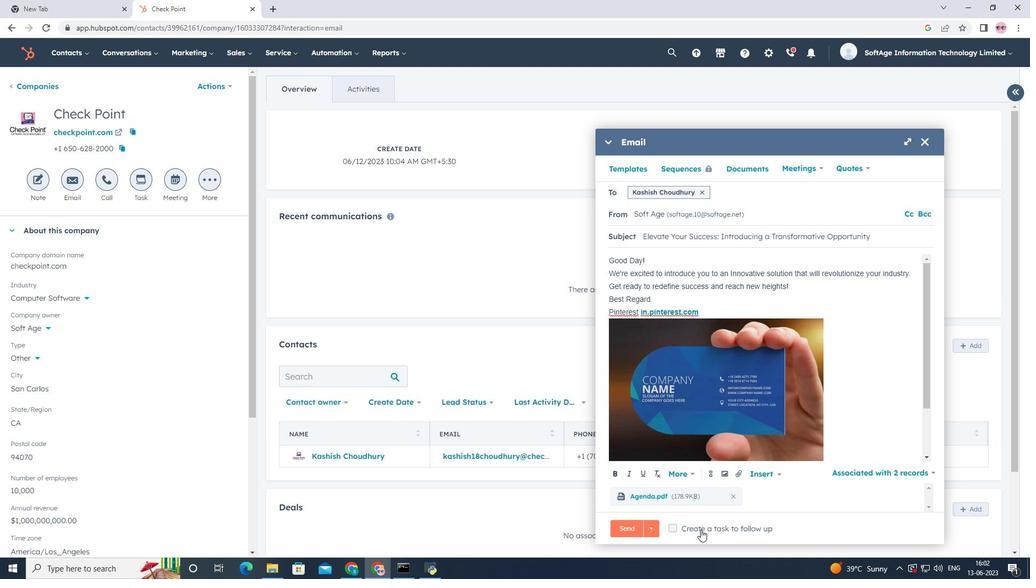 
Action: Mouse moved to (883, 528)
Screenshot: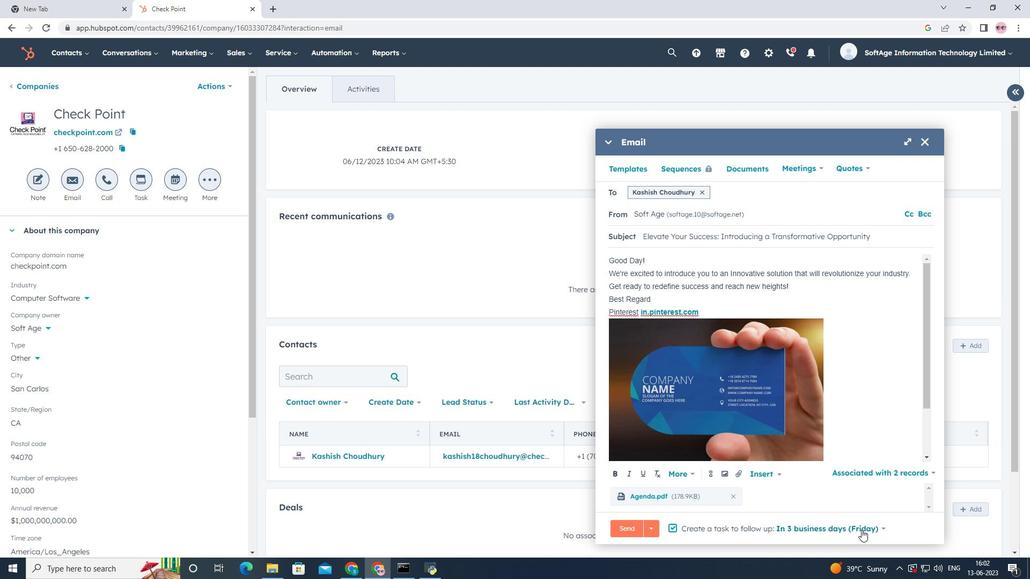 
Action: Mouse pressed left at (883, 528)
Screenshot: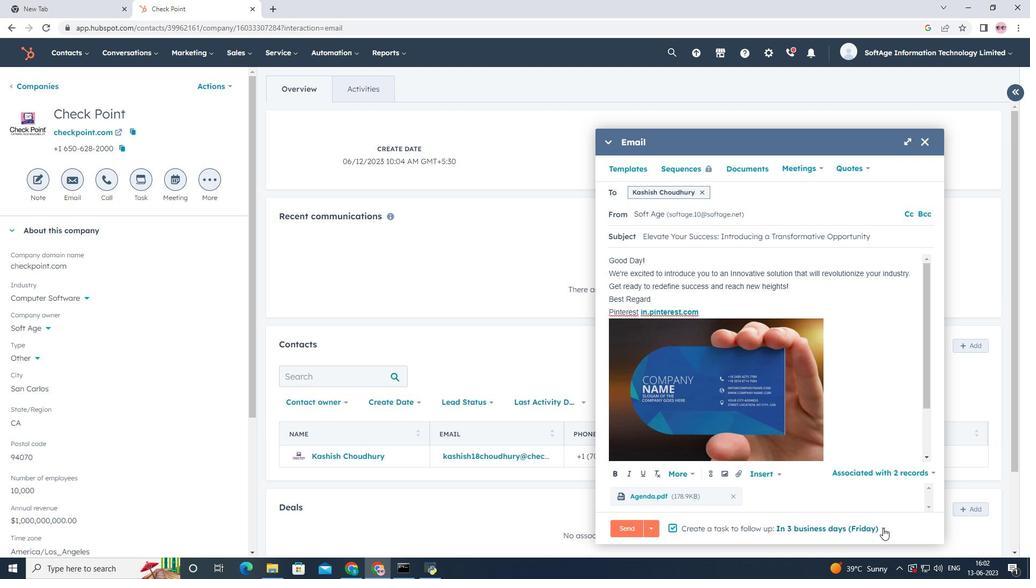 
Action: Mouse moved to (842, 395)
Screenshot: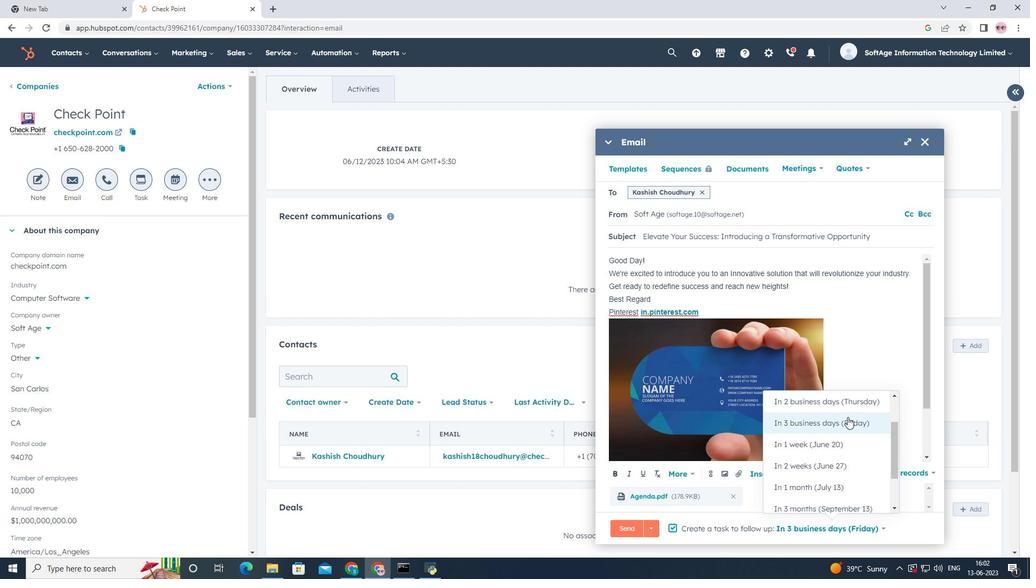 
Action: Mouse pressed left at (842, 395)
Screenshot: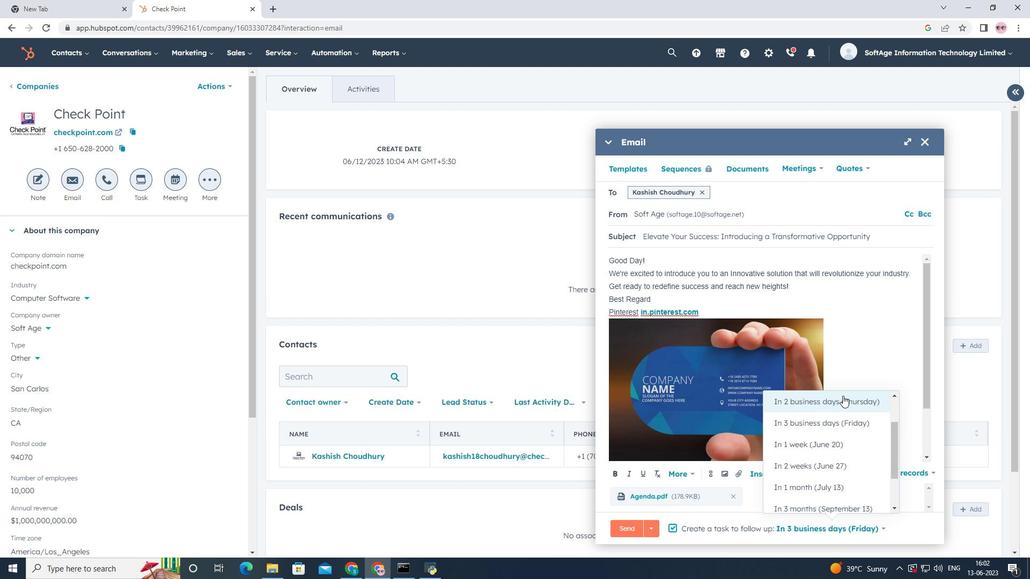 
Action: Mouse moved to (699, 188)
Screenshot: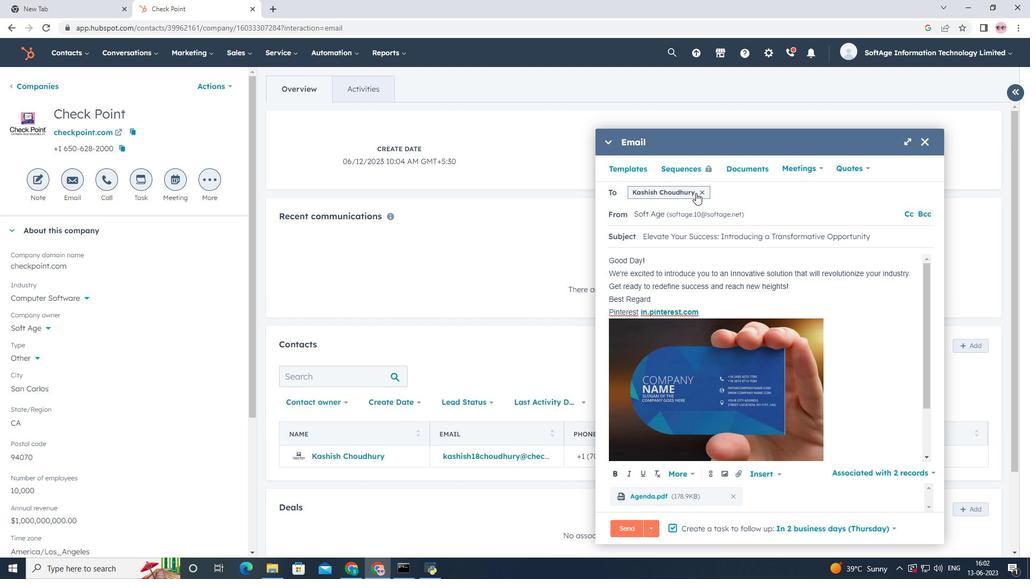 
Action: Mouse pressed left at (699, 188)
Screenshot: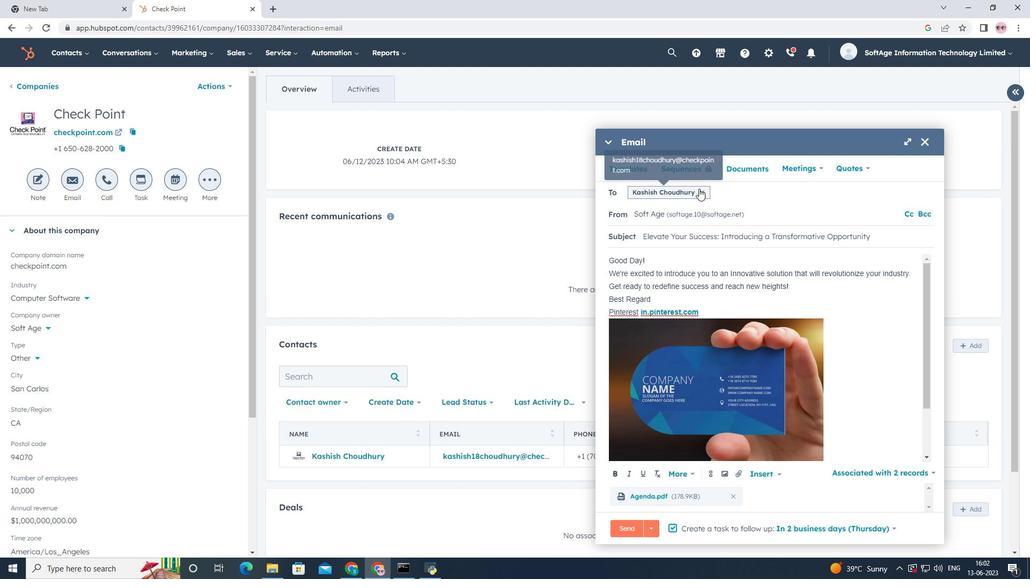 
Action: Mouse moved to (676, 190)
Screenshot: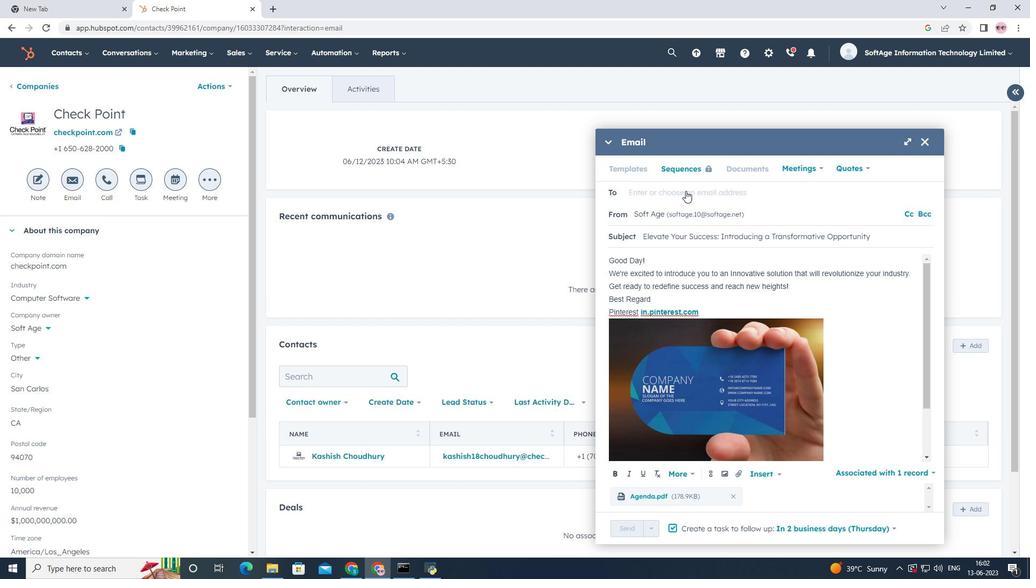 
Action: Mouse pressed left at (676, 190)
Screenshot: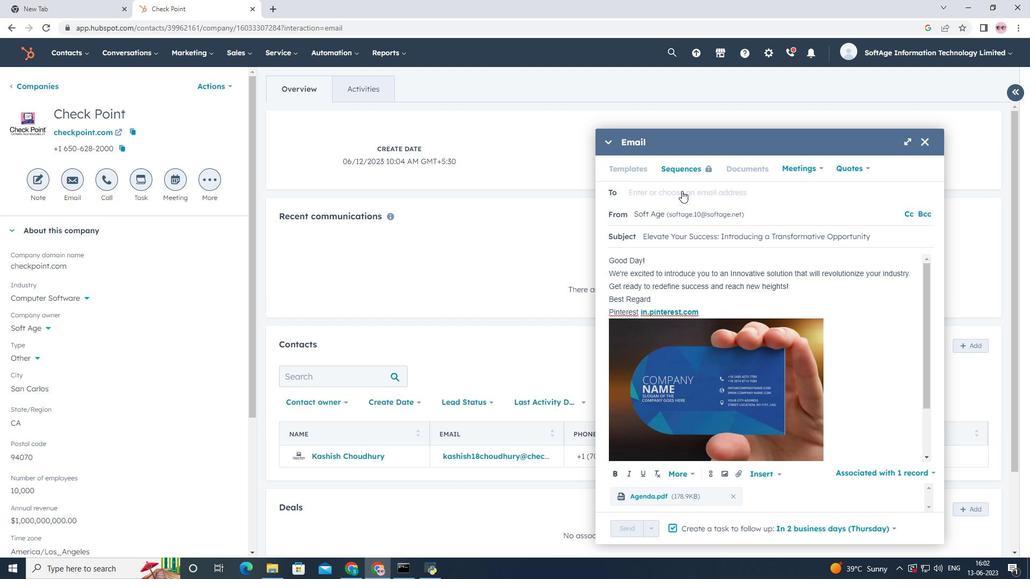 
Action: Mouse moved to (667, 218)
Screenshot: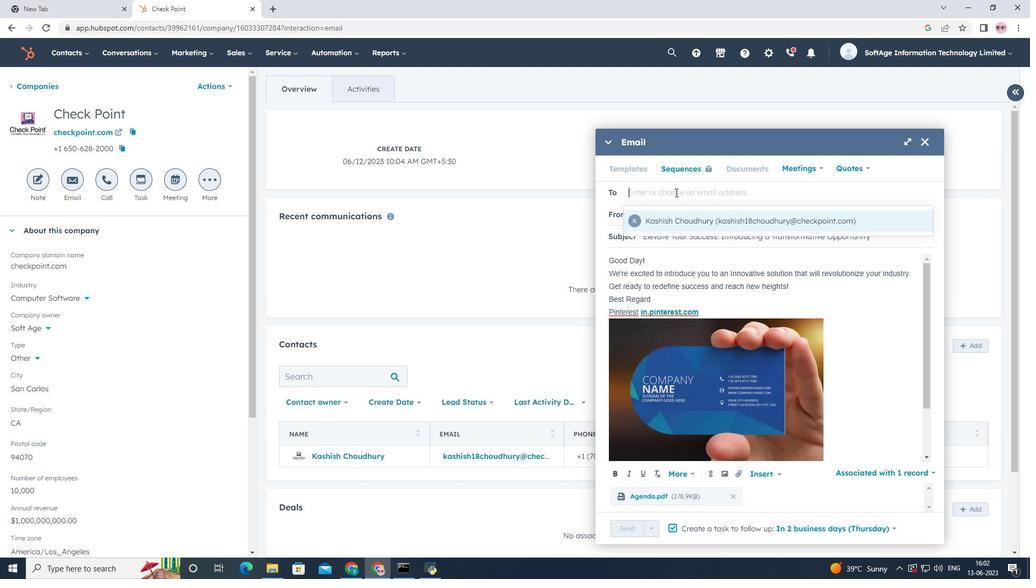 
Action: Mouse pressed left at (667, 218)
Screenshot: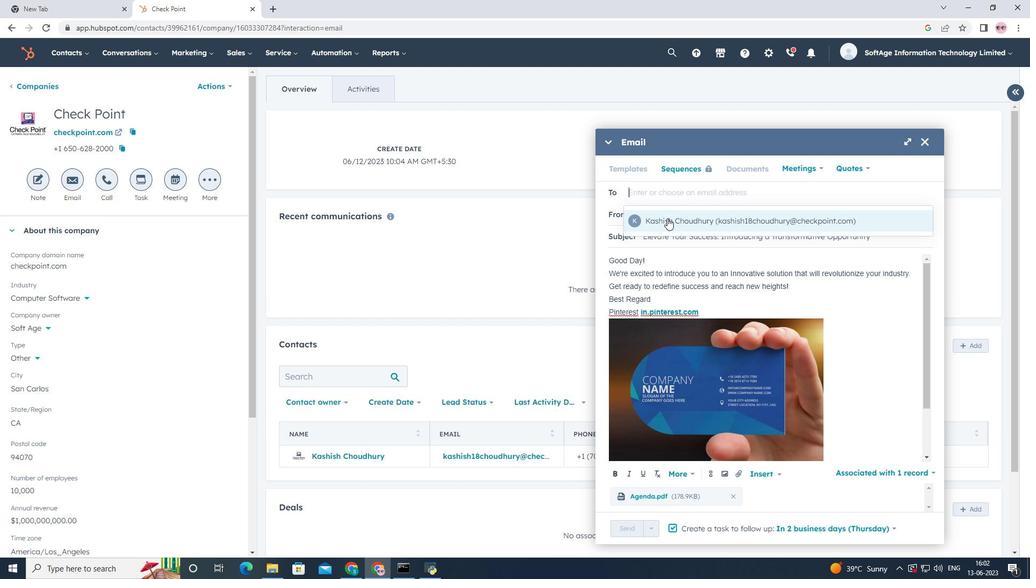 
Action: Mouse moved to (623, 527)
Screenshot: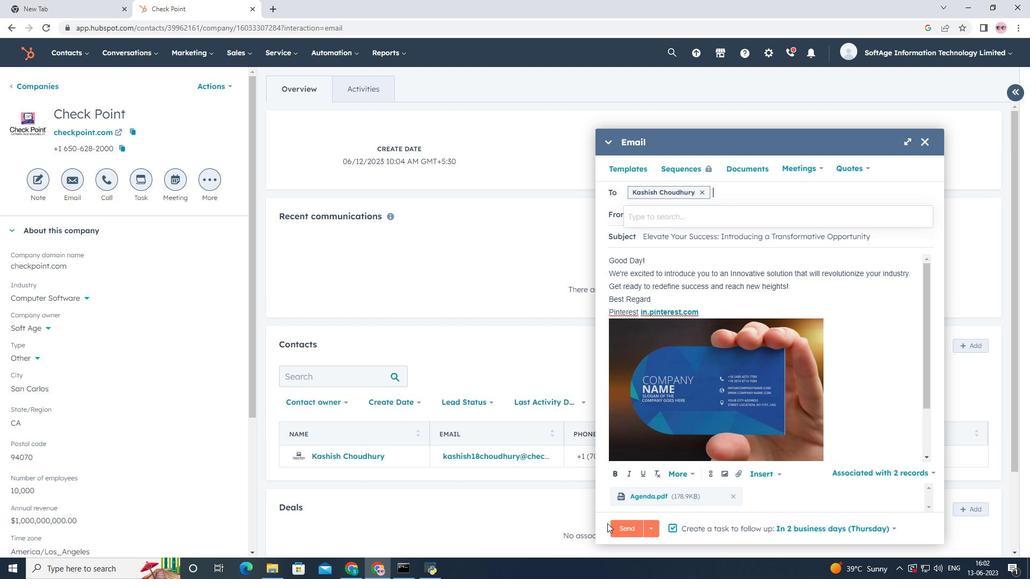 
Action: Mouse pressed left at (623, 527)
Screenshot: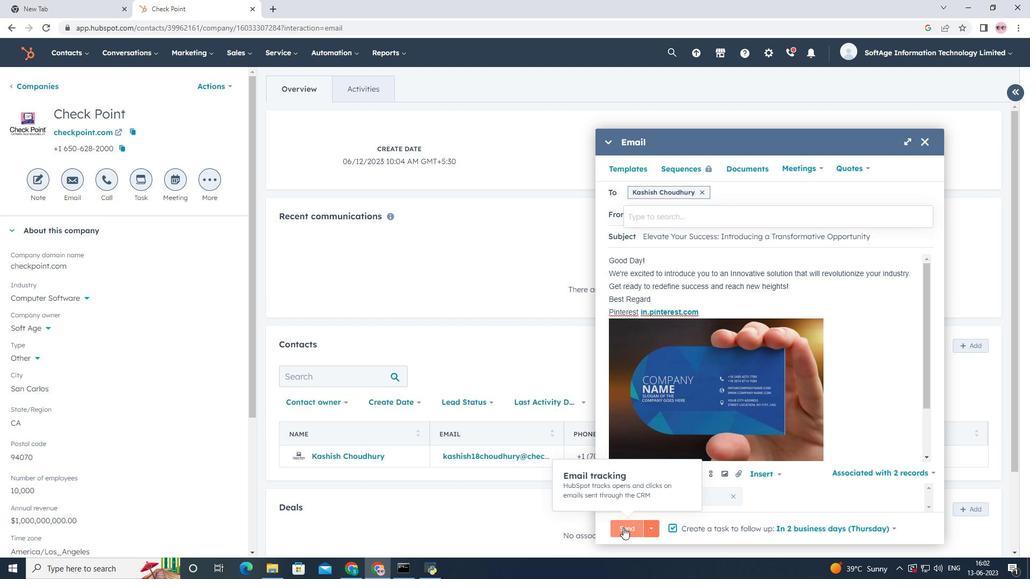 
Action: Mouse moved to (560, 269)
Screenshot: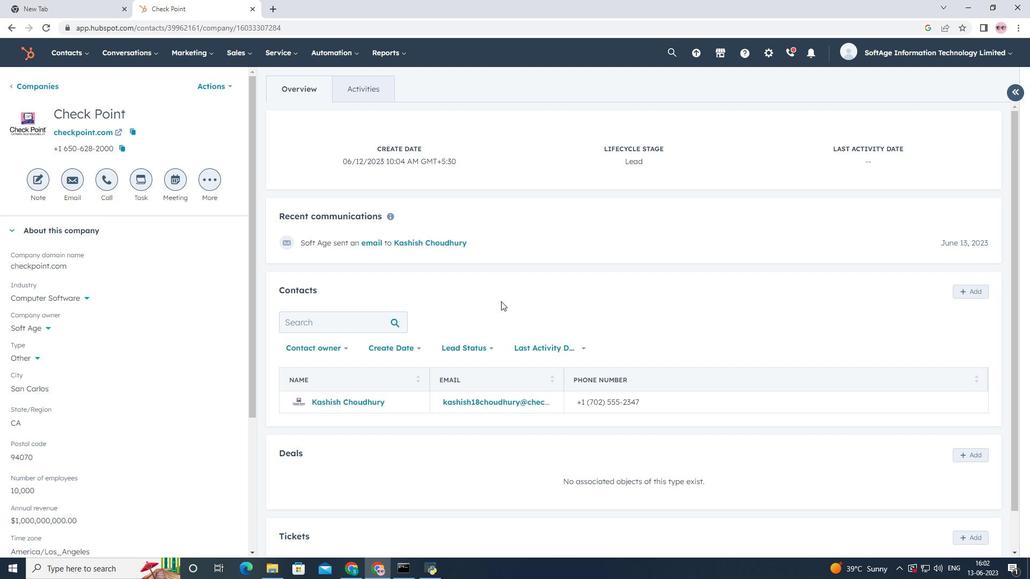 
Action: Mouse scrolled (560, 269) with delta (0, 0)
Screenshot: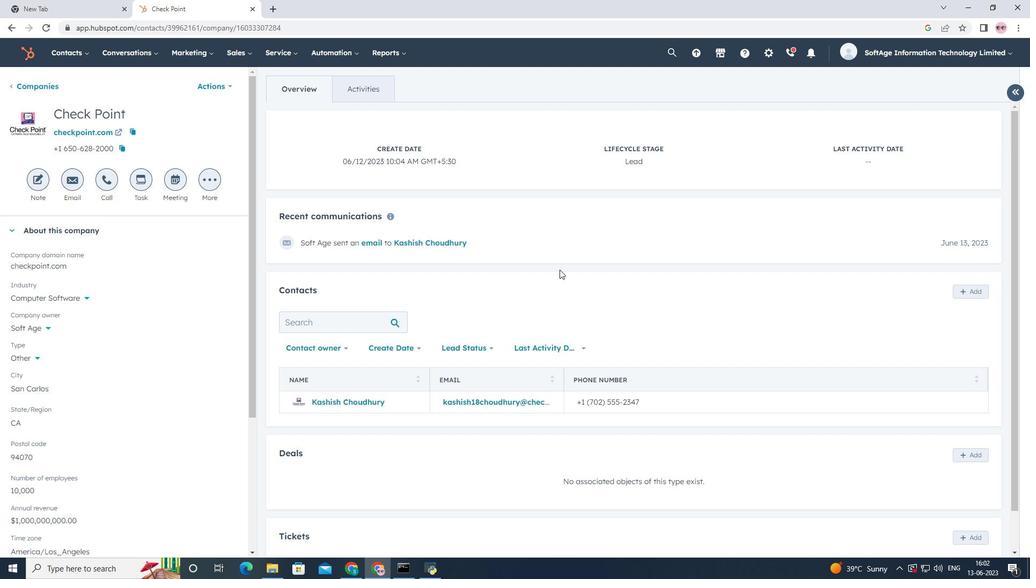 
Action: Mouse scrolled (560, 269) with delta (0, 0)
Screenshot: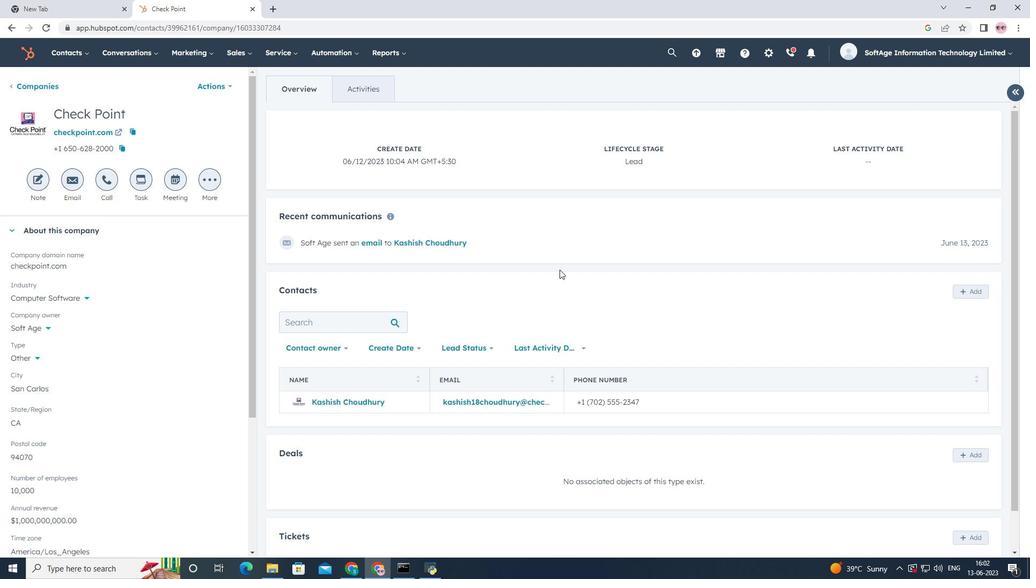 
Action: Mouse scrolled (560, 269) with delta (0, 0)
Screenshot: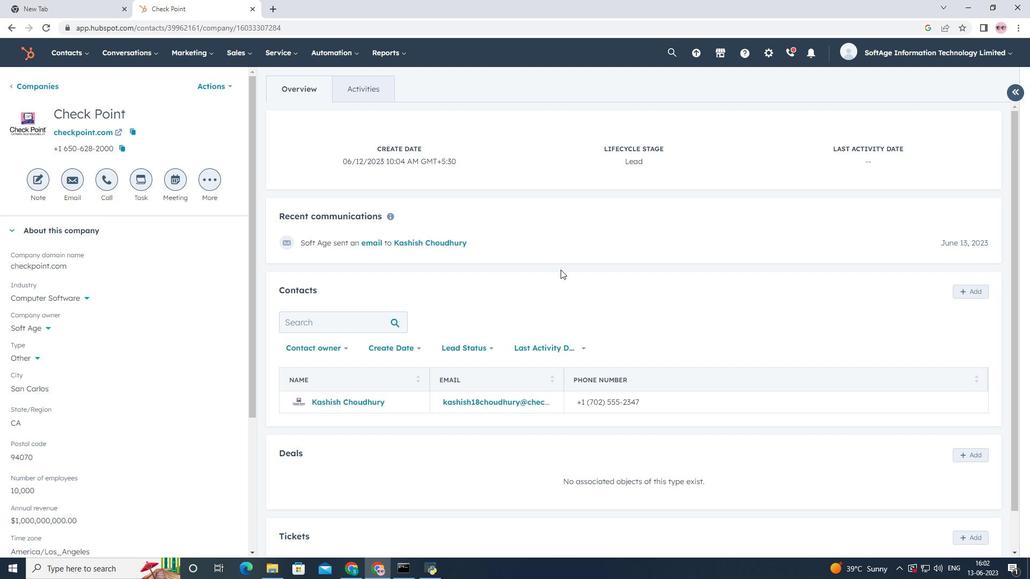 
Action: Mouse scrolled (560, 269) with delta (0, 0)
Screenshot: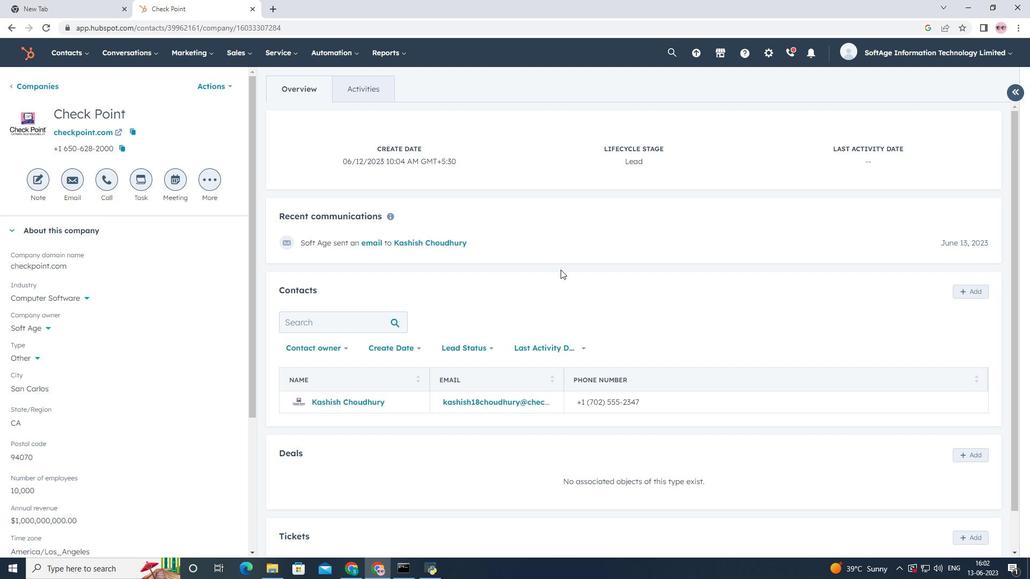 
Action: Mouse moved to (562, 269)
Screenshot: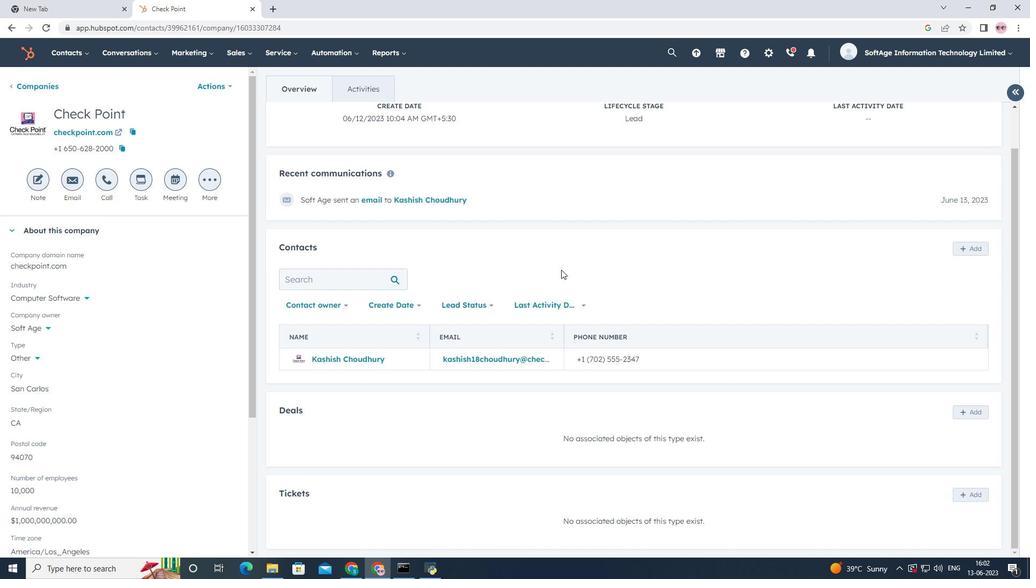 
Action: Mouse scrolled (562, 269) with delta (0, 0)
Screenshot: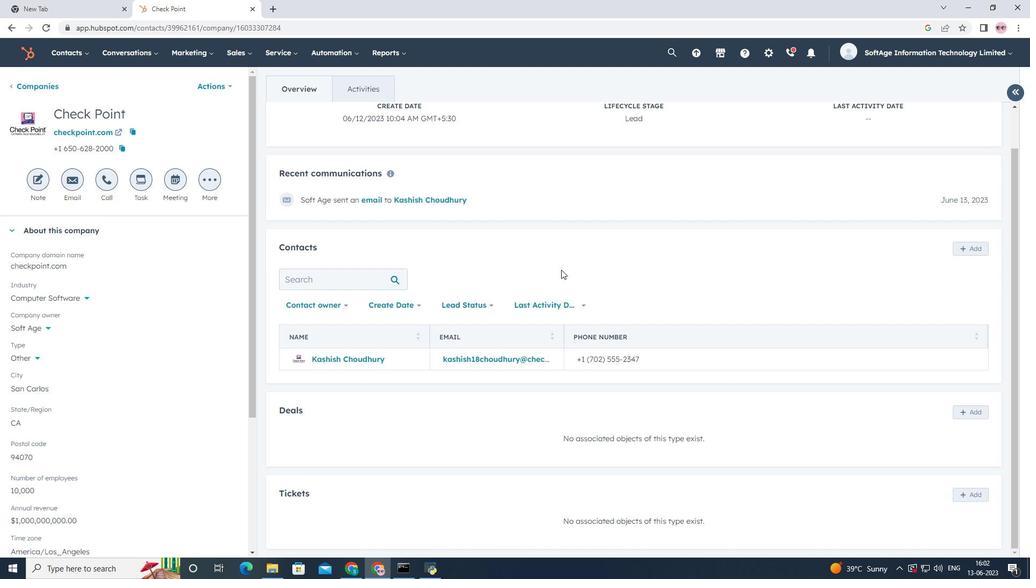 
Action: Mouse moved to (562, 268)
Screenshot: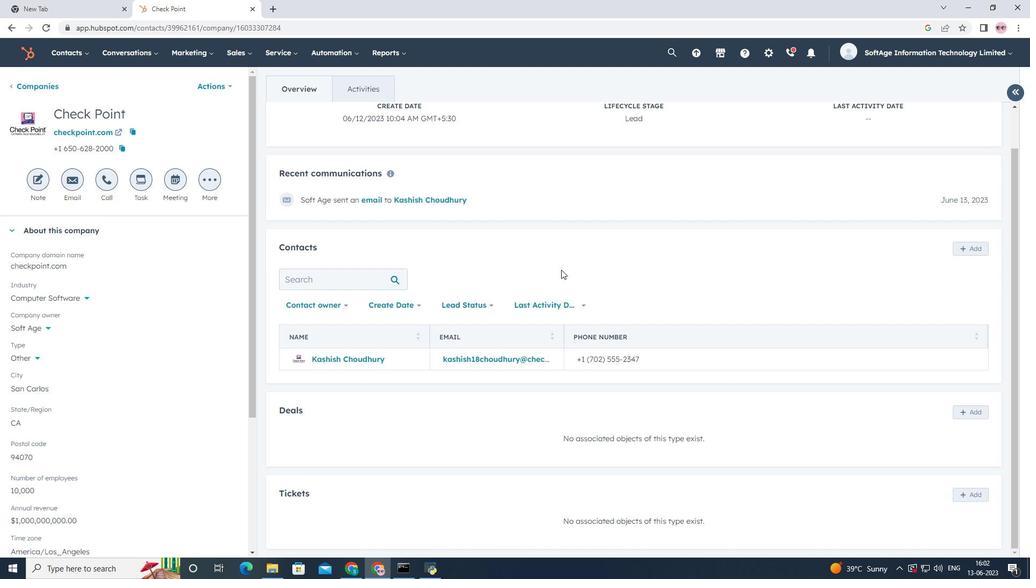 
Action: Mouse scrolled (562, 269) with delta (0, 0)
Screenshot: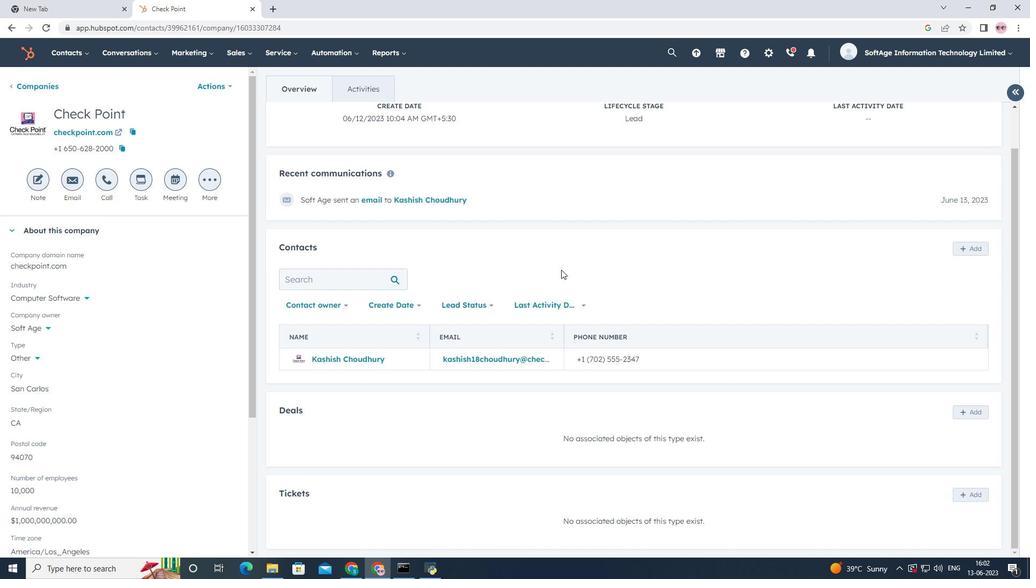 
Action: Mouse moved to (563, 268)
Screenshot: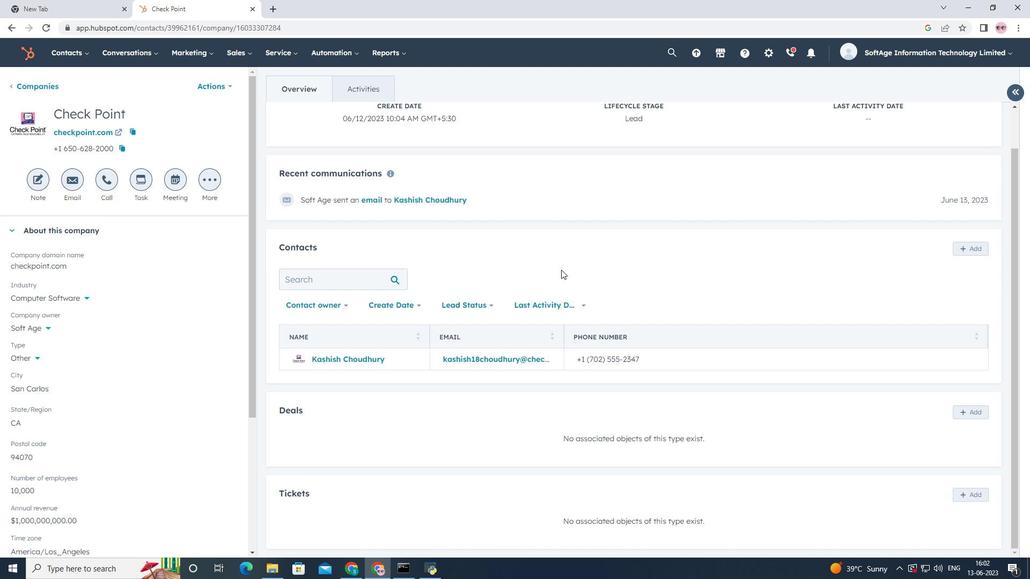 
Action: Mouse scrolled (563, 268) with delta (0, 0)
Screenshot: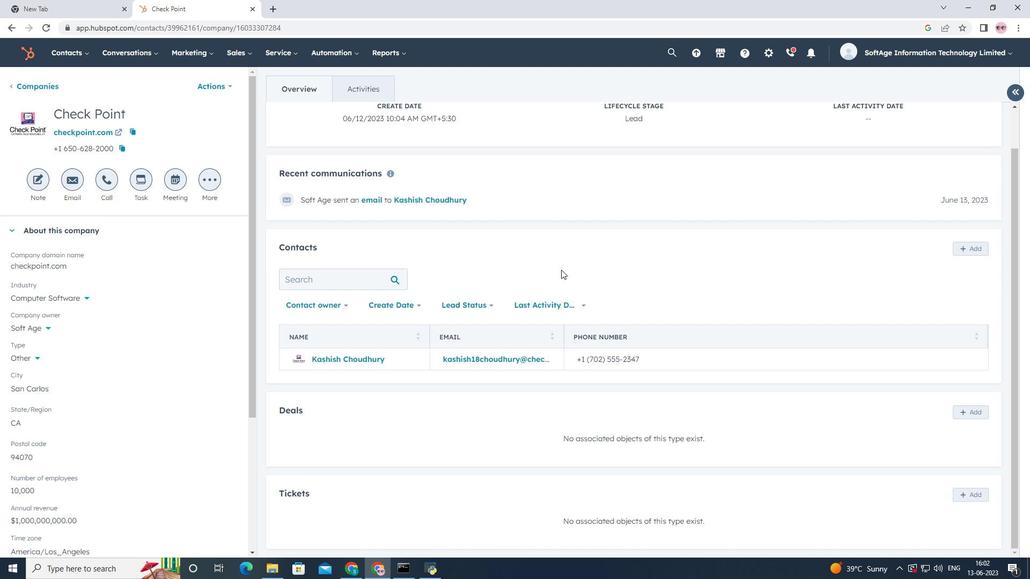 
Action: Mouse moved to (566, 266)
Screenshot: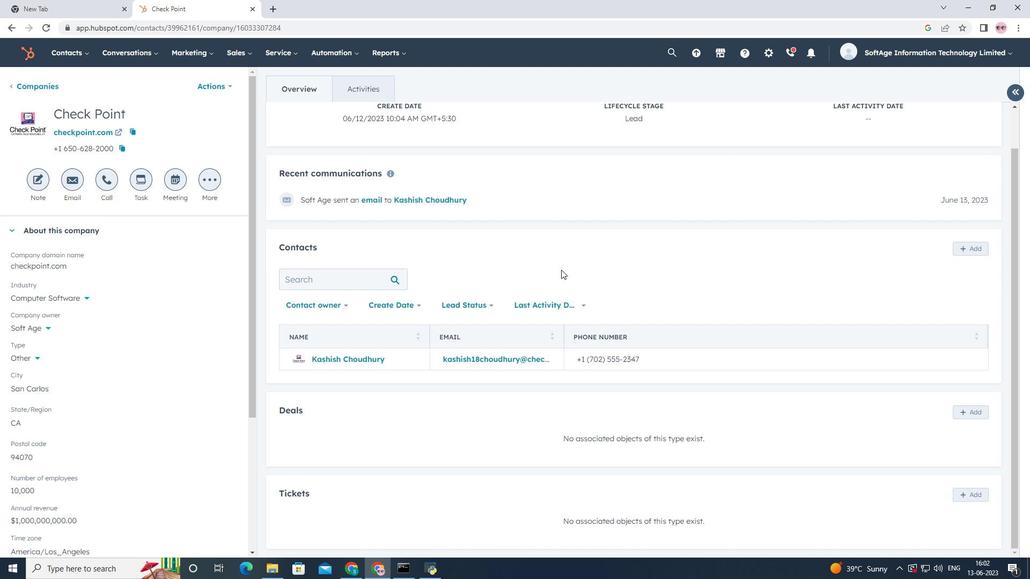 
Action: Mouse scrolled (566, 266) with delta (0, 0)
Screenshot: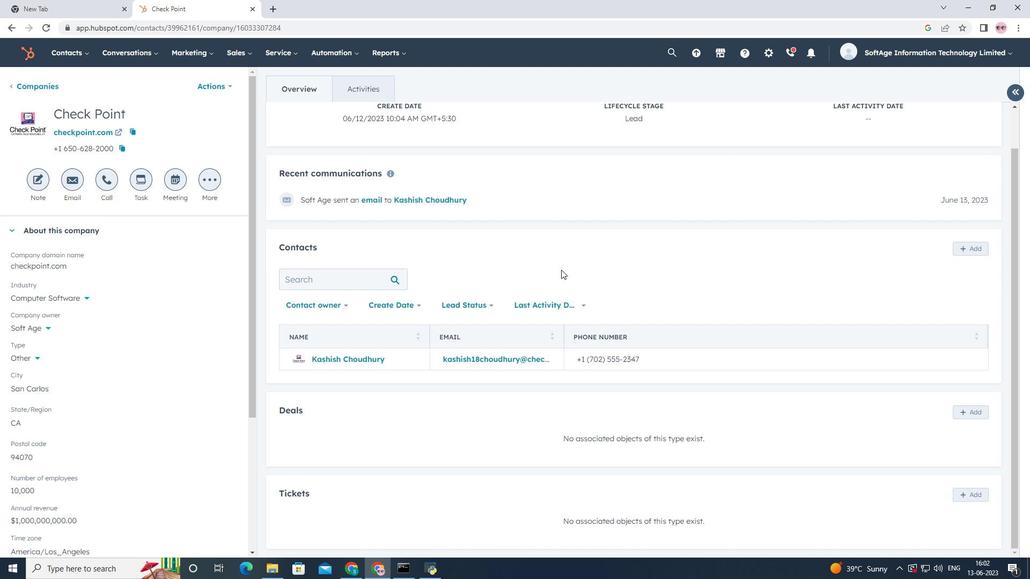 
Action: Mouse moved to (568, 261)
Screenshot: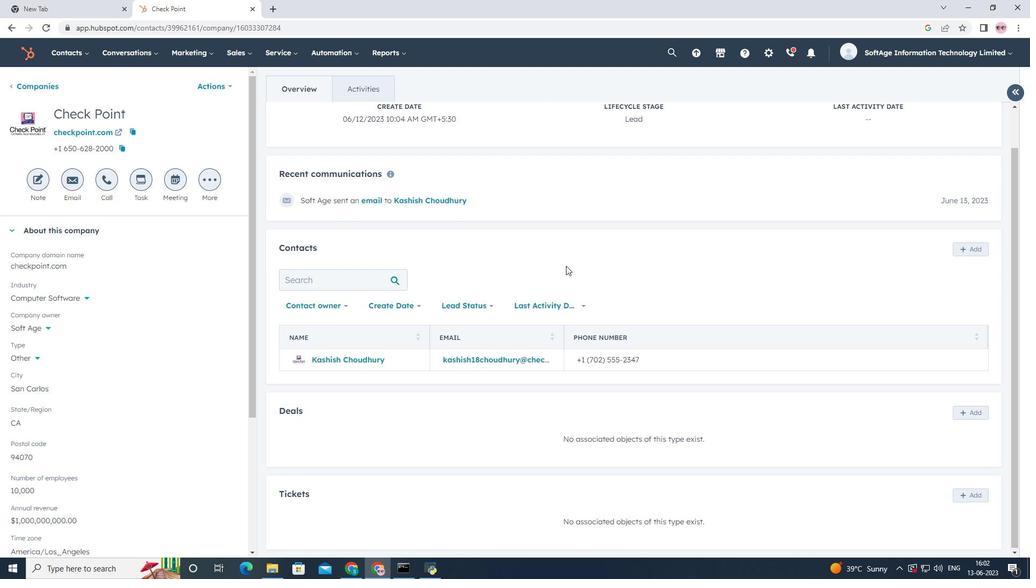 
